 Task: Search one way flight ticket for 4 adults, 1 infant in seat and 1 infant on lap in premium economy from Boulder City: Boulder City Municipal Airport to Gillette: Gillette Campbell County Airport on 5-1-2023. Choice of flights is United. Number of bags: 5 checked bags. Price is upto 88000. Outbound departure time preference is 8:45.
Action: Mouse moved to (278, 380)
Screenshot: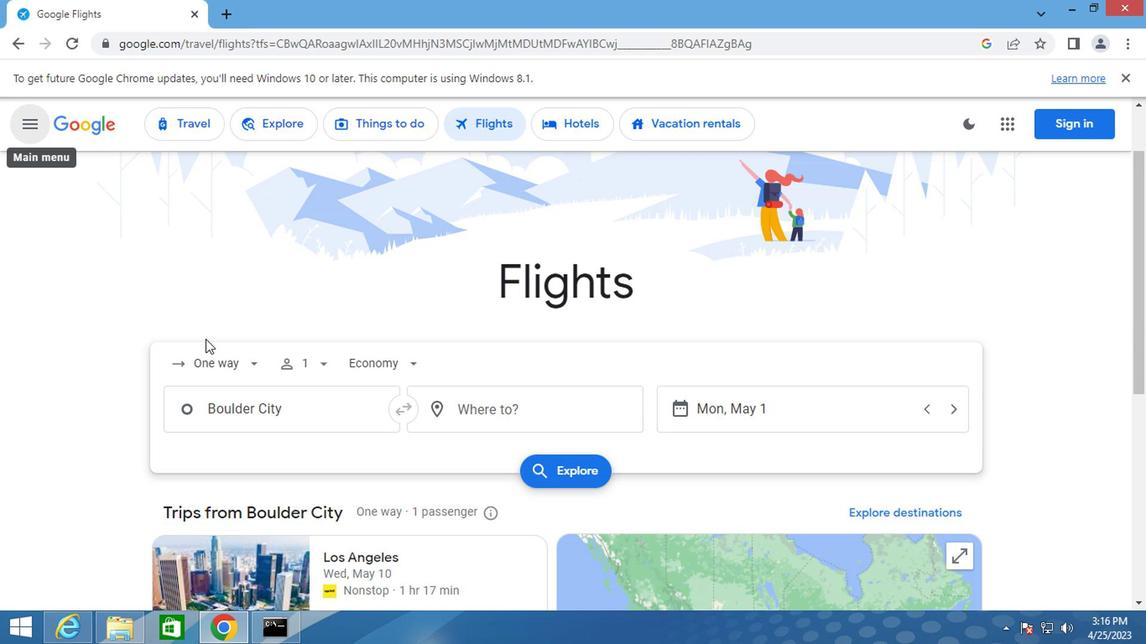 
Action: Mouse pressed left at (278, 380)
Screenshot: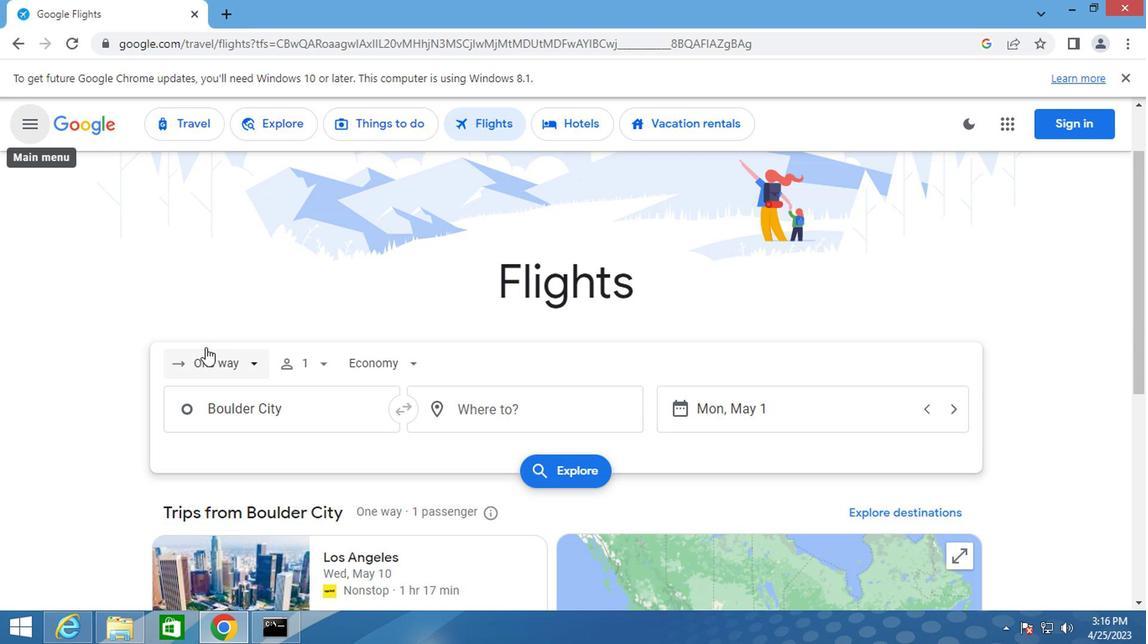 
Action: Mouse moved to (285, 444)
Screenshot: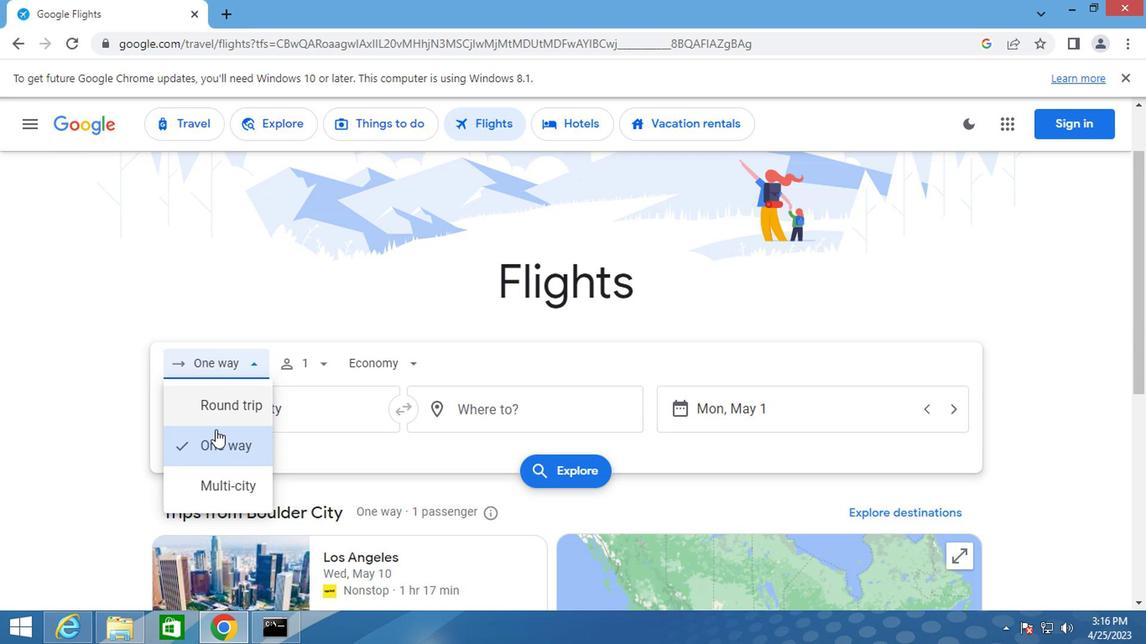 
Action: Mouse pressed left at (285, 444)
Screenshot: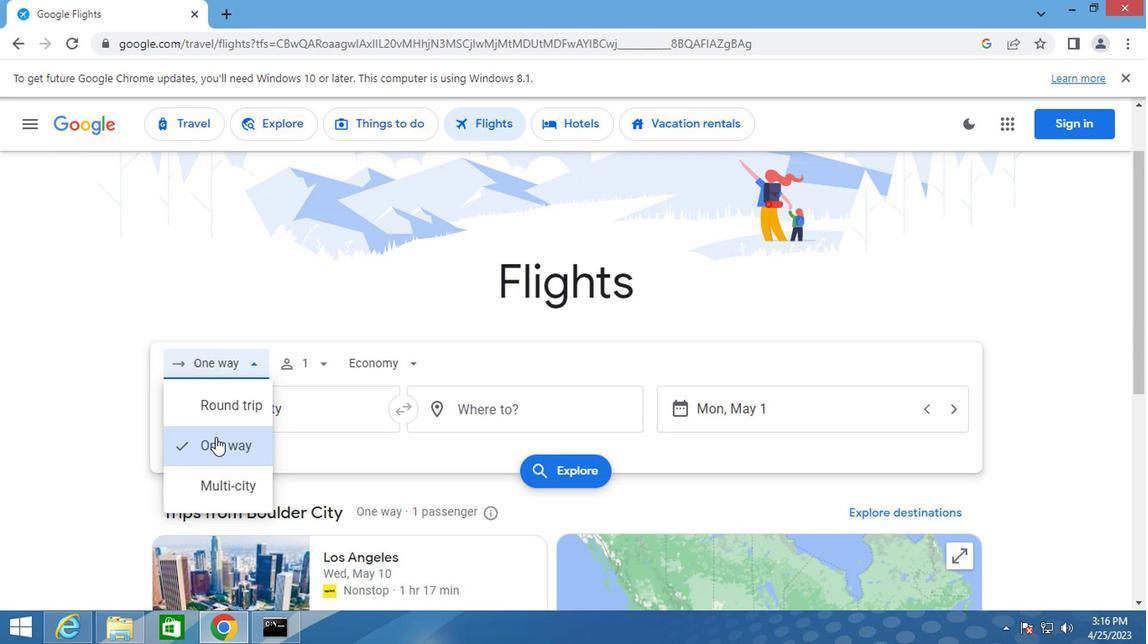 
Action: Mouse moved to (362, 388)
Screenshot: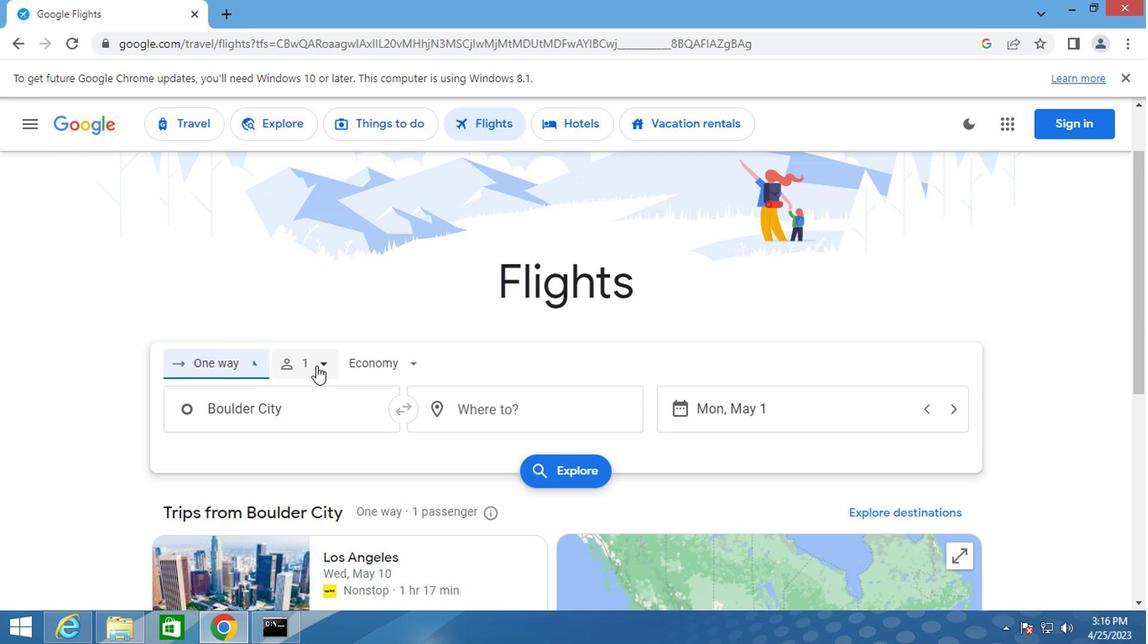 
Action: Mouse pressed left at (362, 388)
Screenshot: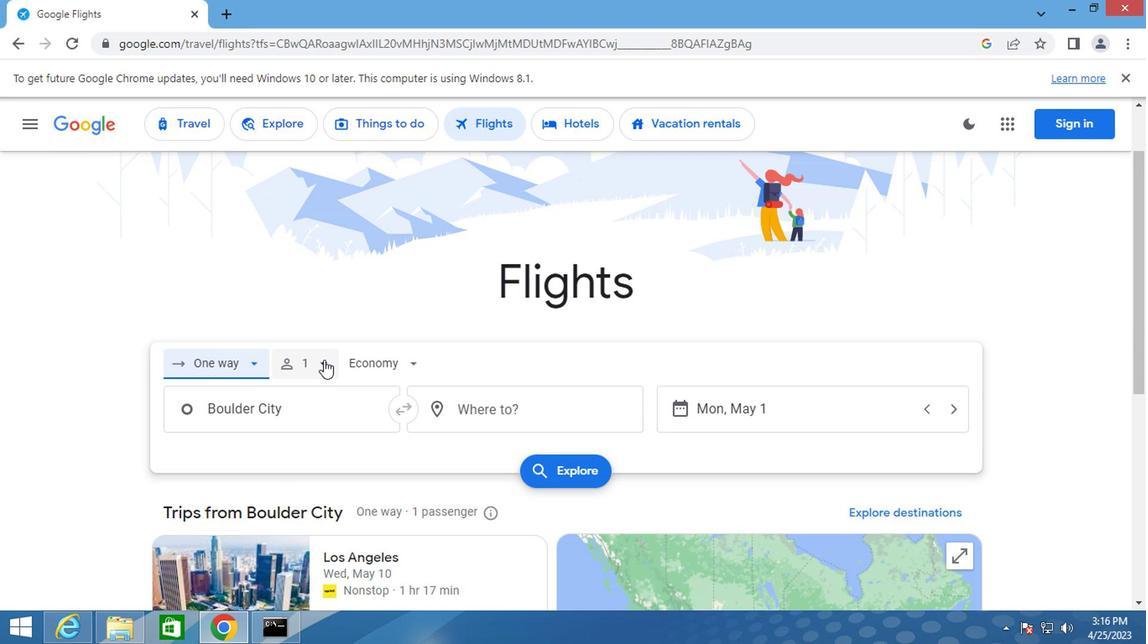 
Action: Mouse moved to (450, 415)
Screenshot: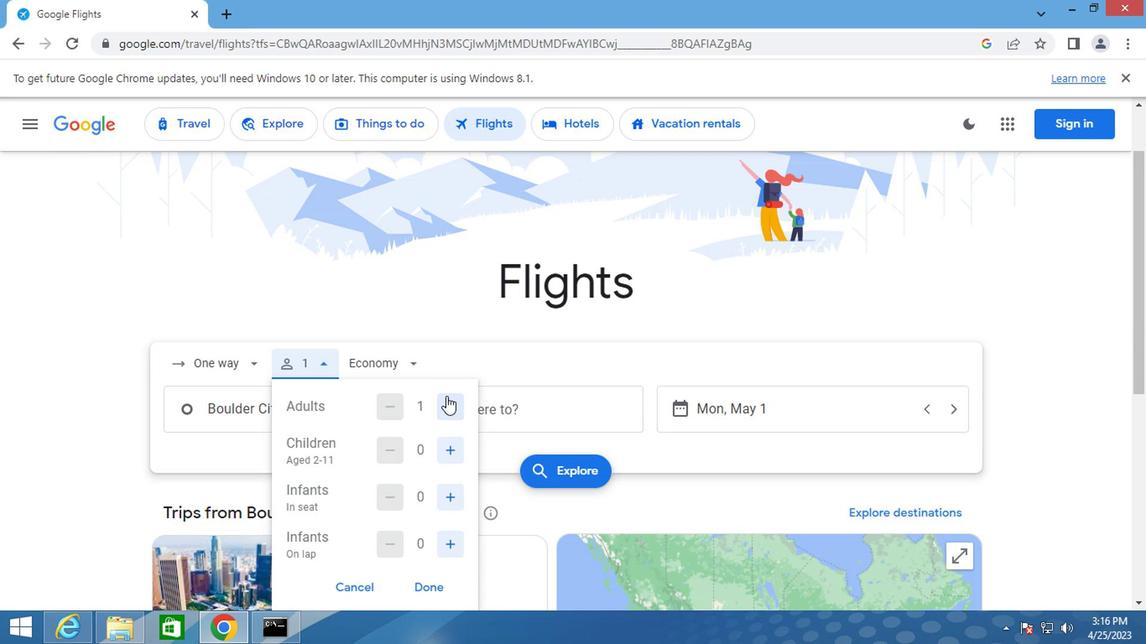 
Action: Mouse pressed left at (450, 415)
Screenshot: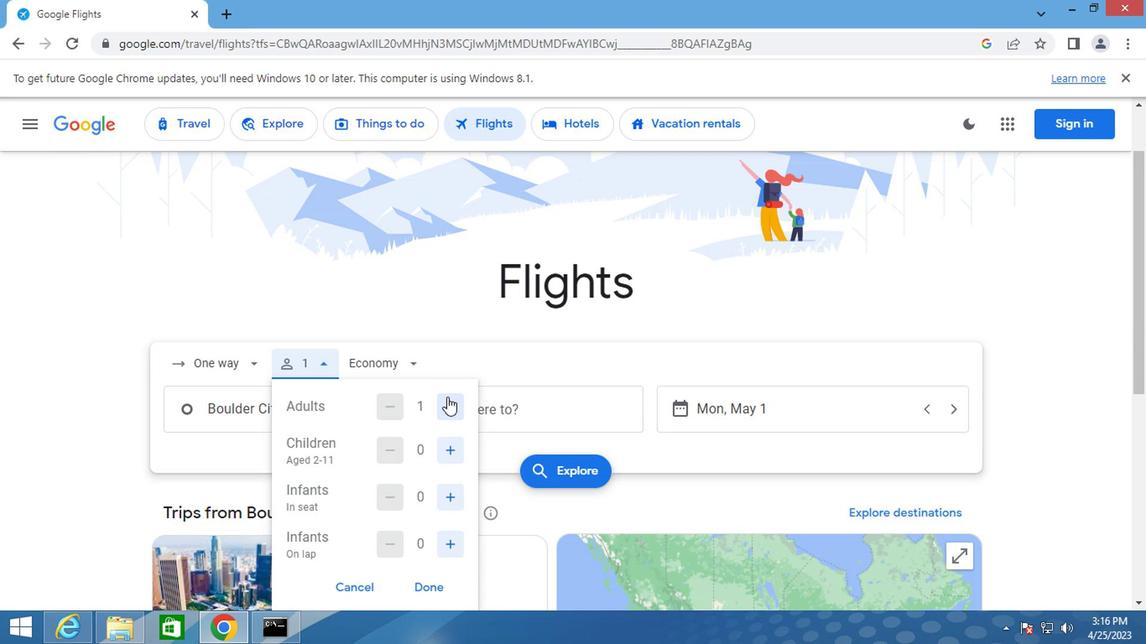 
Action: Mouse pressed left at (450, 415)
Screenshot: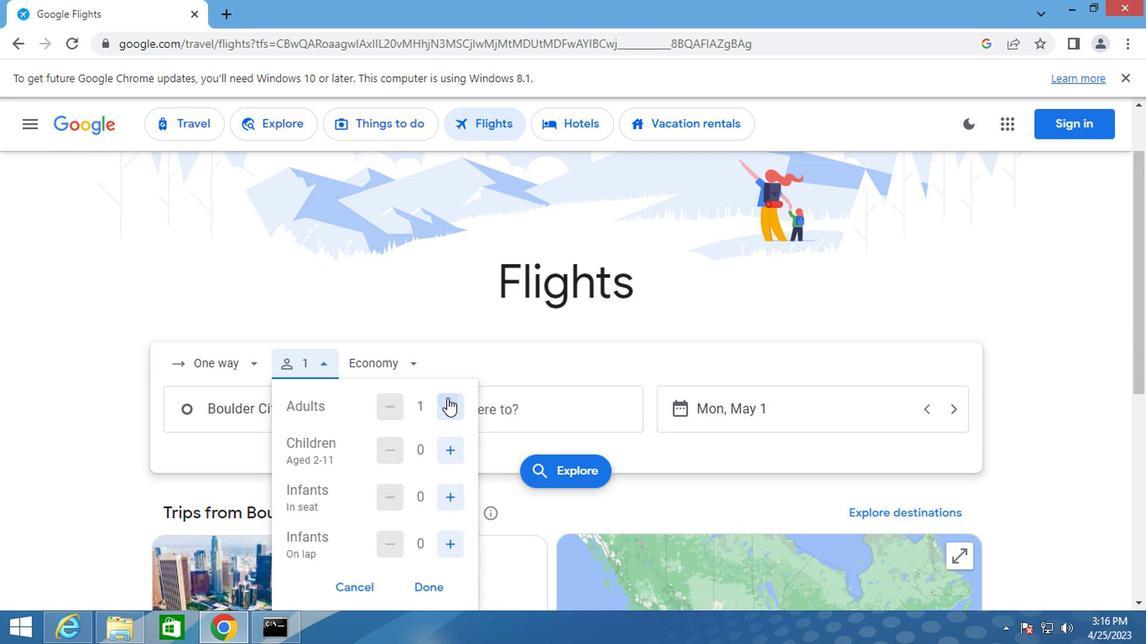 
Action: Mouse moved to (451, 415)
Screenshot: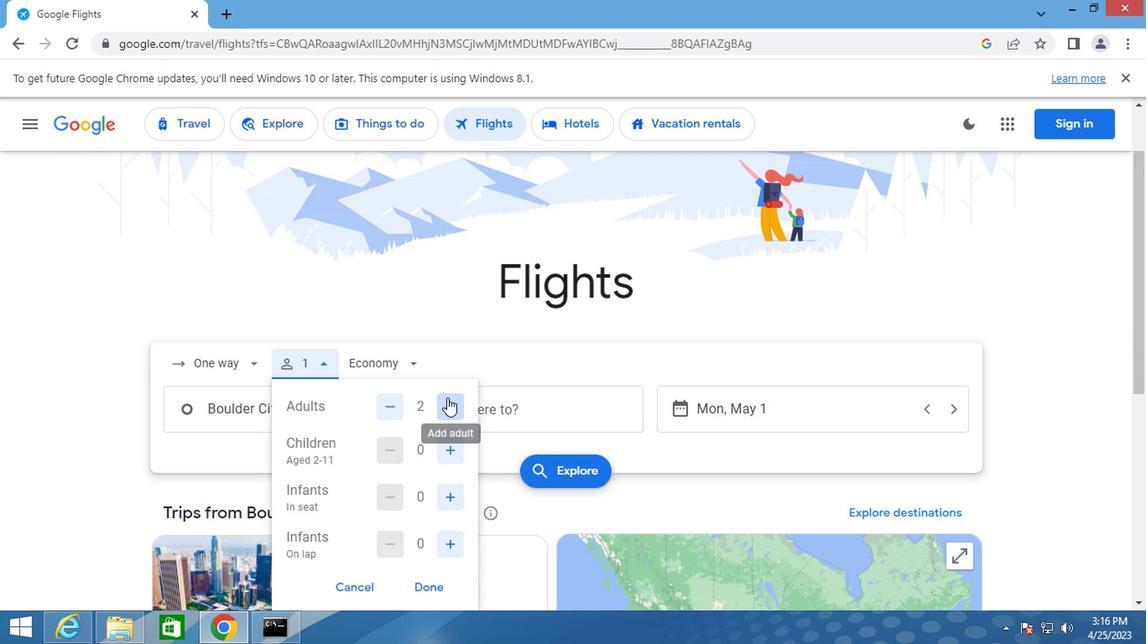 
Action: Mouse pressed left at (451, 415)
Screenshot: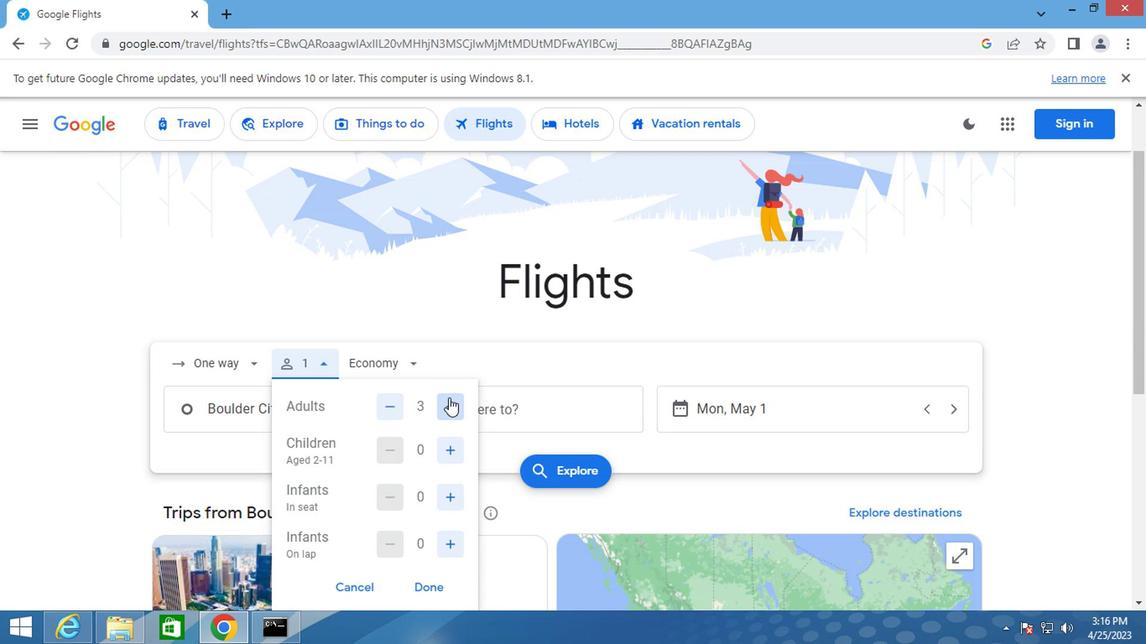 
Action: Mouse moved to (447, 448)
Screenshot: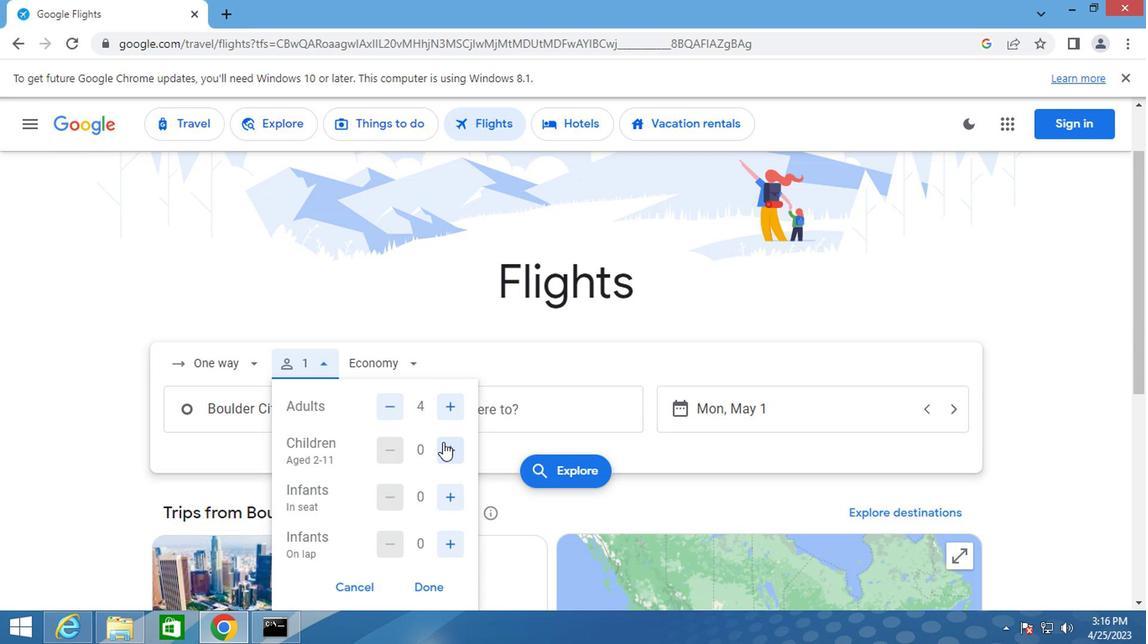 
Action: Mouse pressed left at (447, 448)
Screenshot: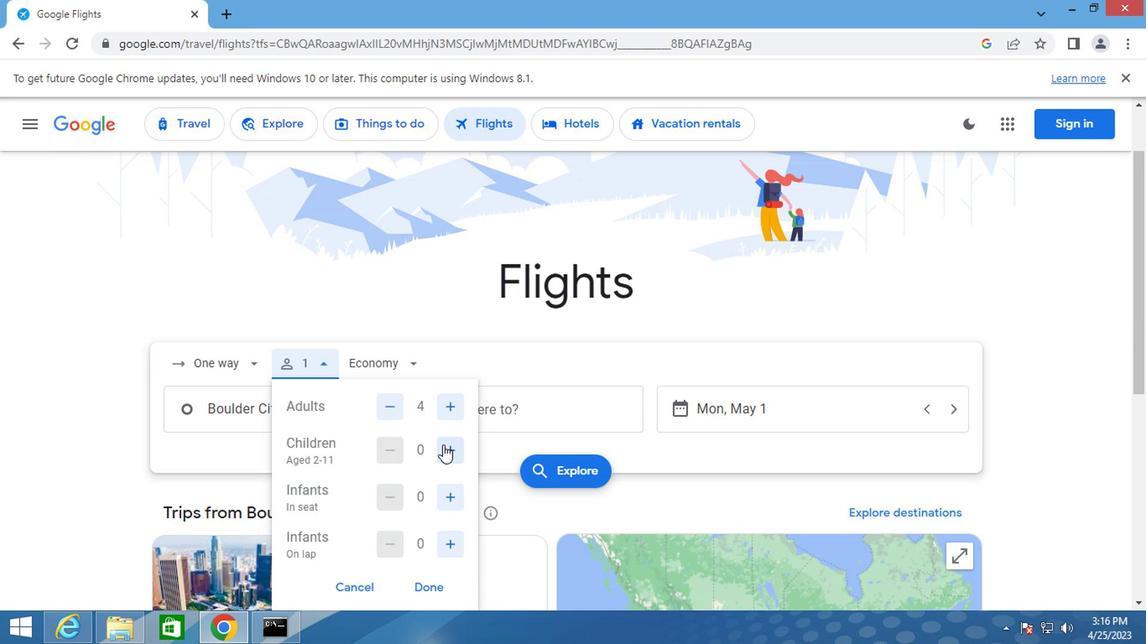 
Action: Mouse moved to (413, 456)
Screenshot: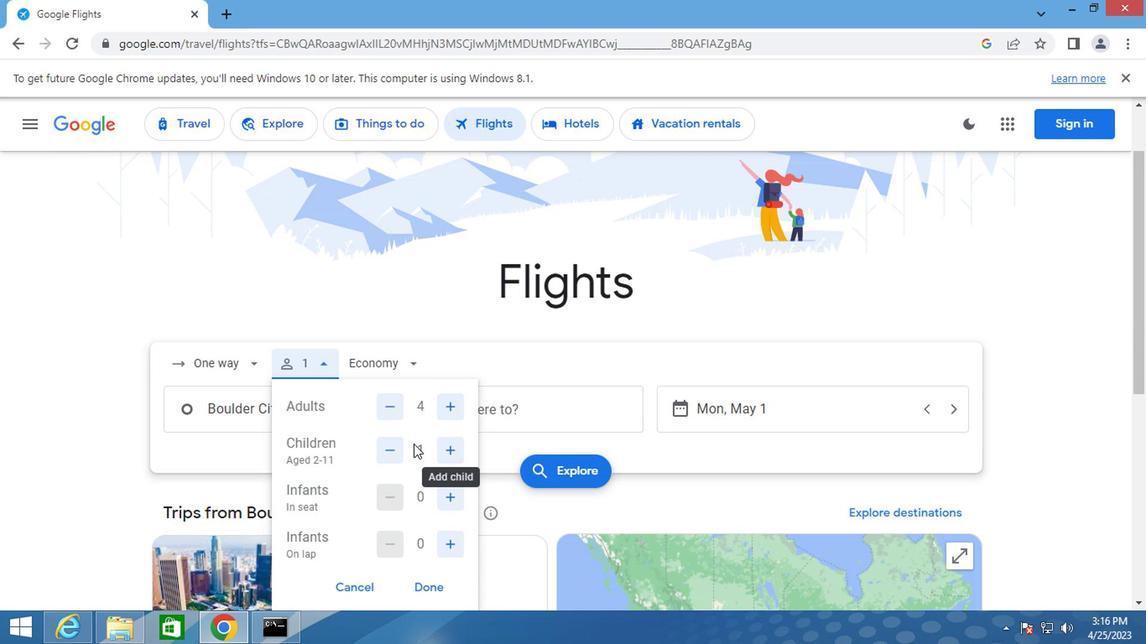 
Action: Mouse pressed left at (413, 456)
Screenshot: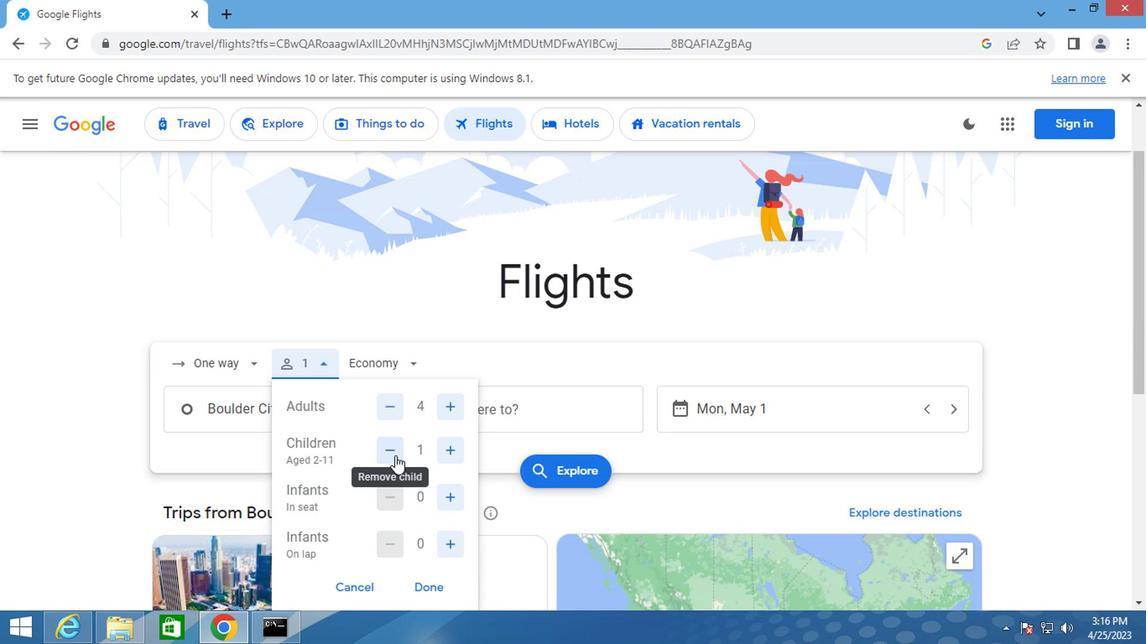 
Action: Mouse moved to (454, 484)
Screenshot: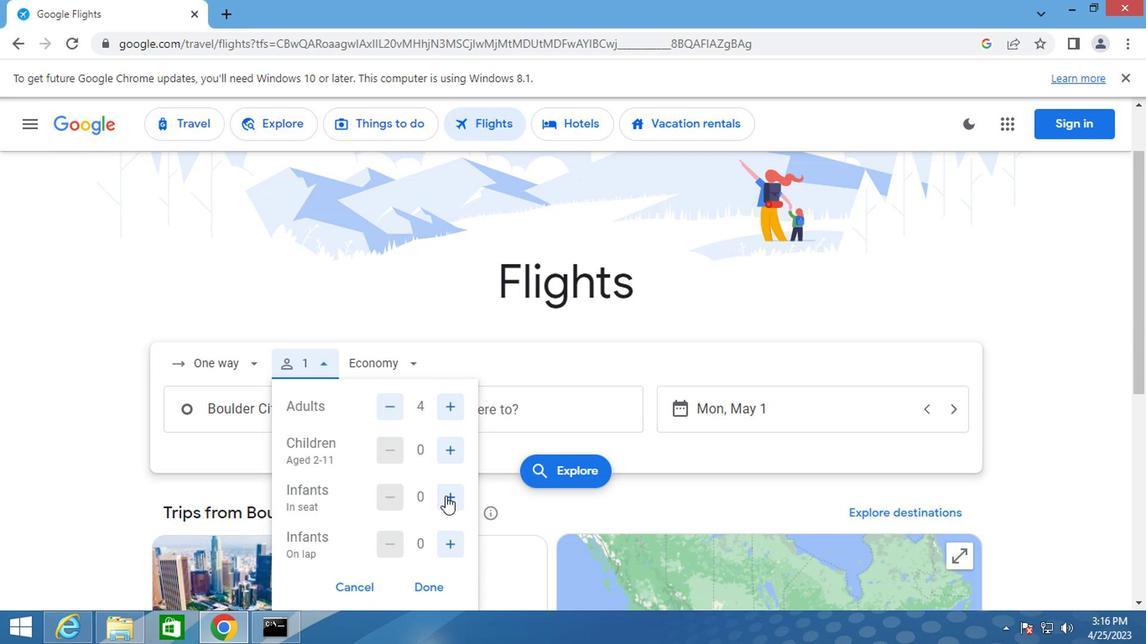 
Action: Mouse pressed left at (454, 484)
Screenshot: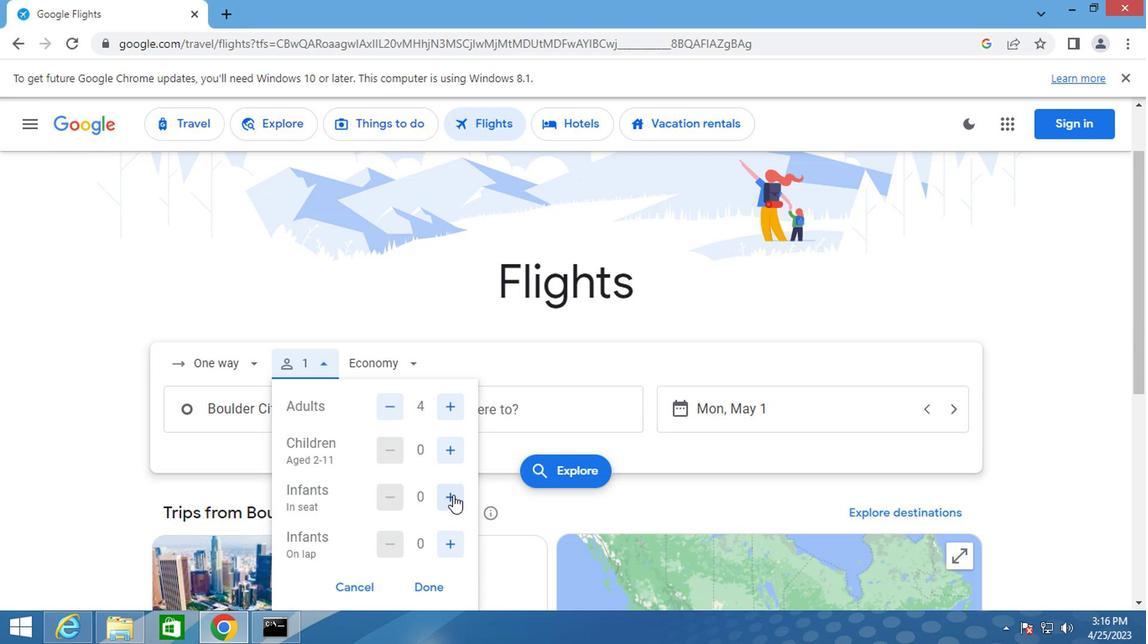 
Action: Mouse moved to (447, 519)
Screenshot: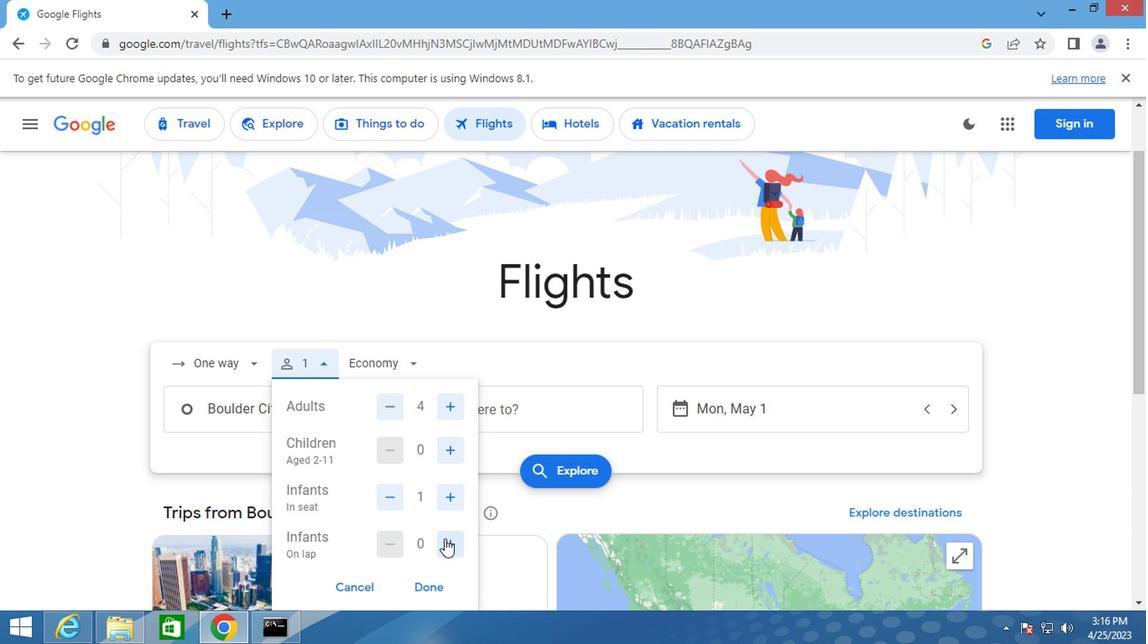 
Action: Mouse pressed left at (447, 519)
Screenshot: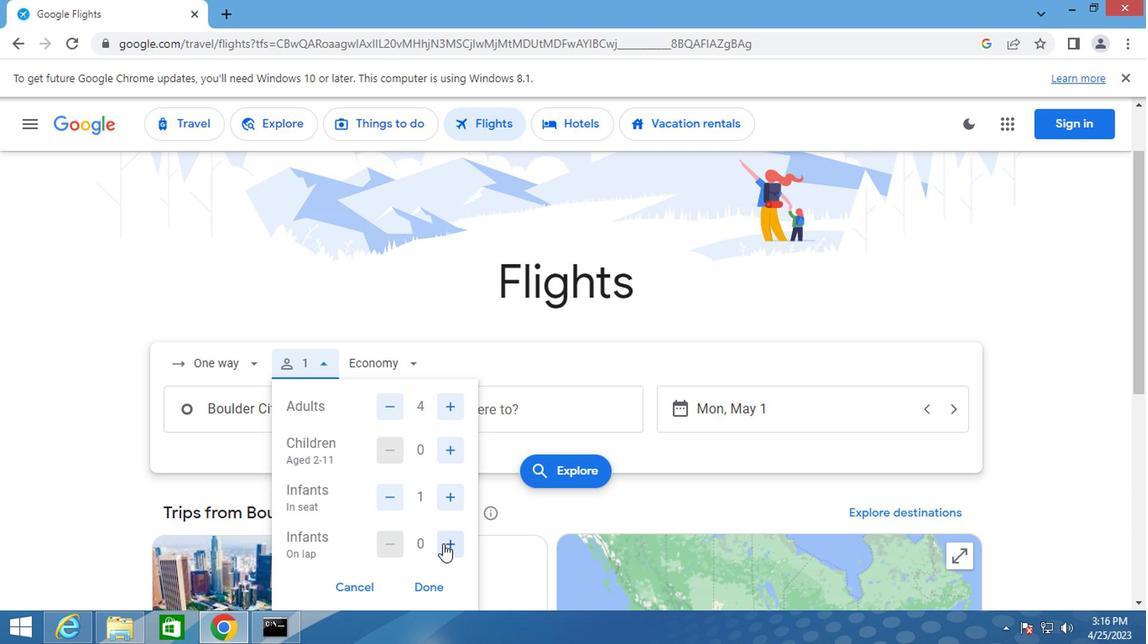 
Action: Mouse moved to (406, 386)
Screenshot: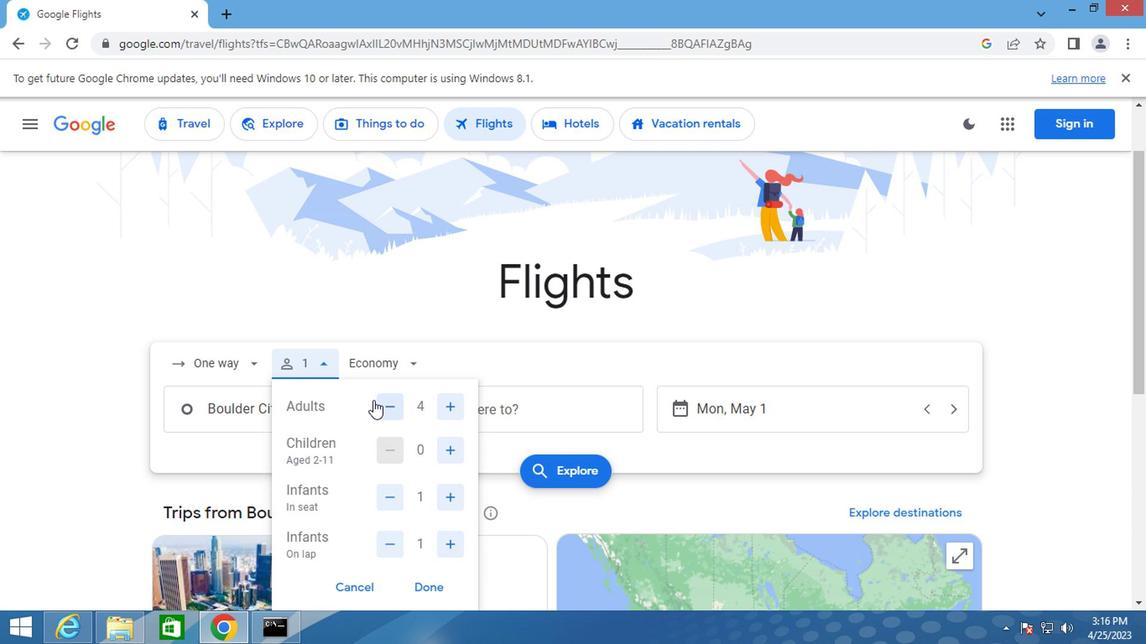 
Action: Mouse pressed left at (406, 386)
Screenshot: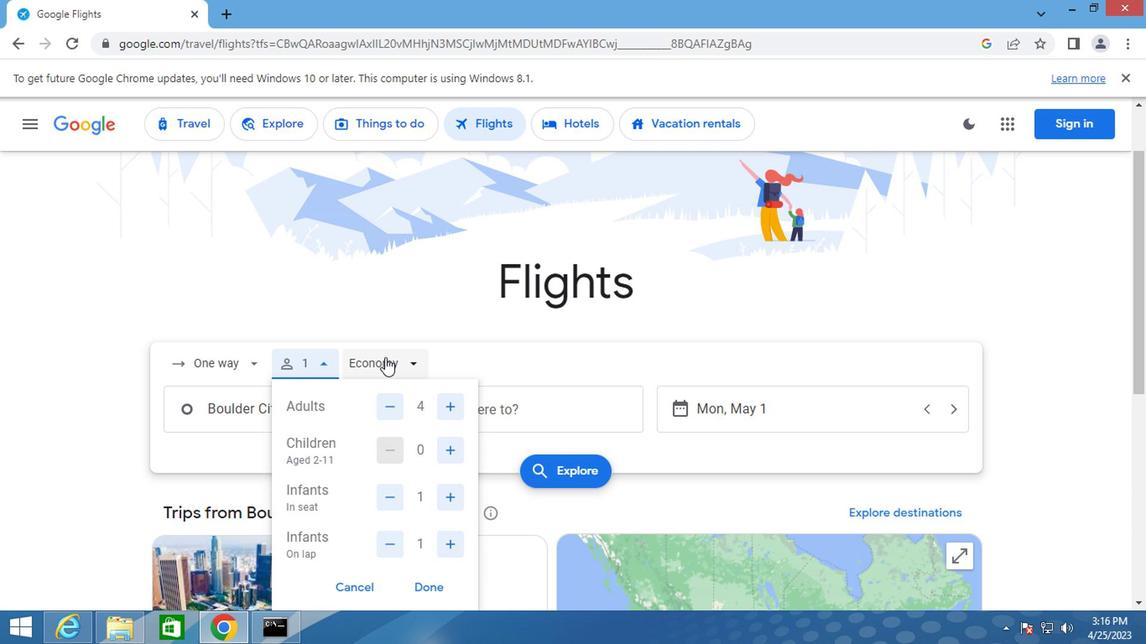 
Action: Mouse moved to (435, 450)
Screenshot: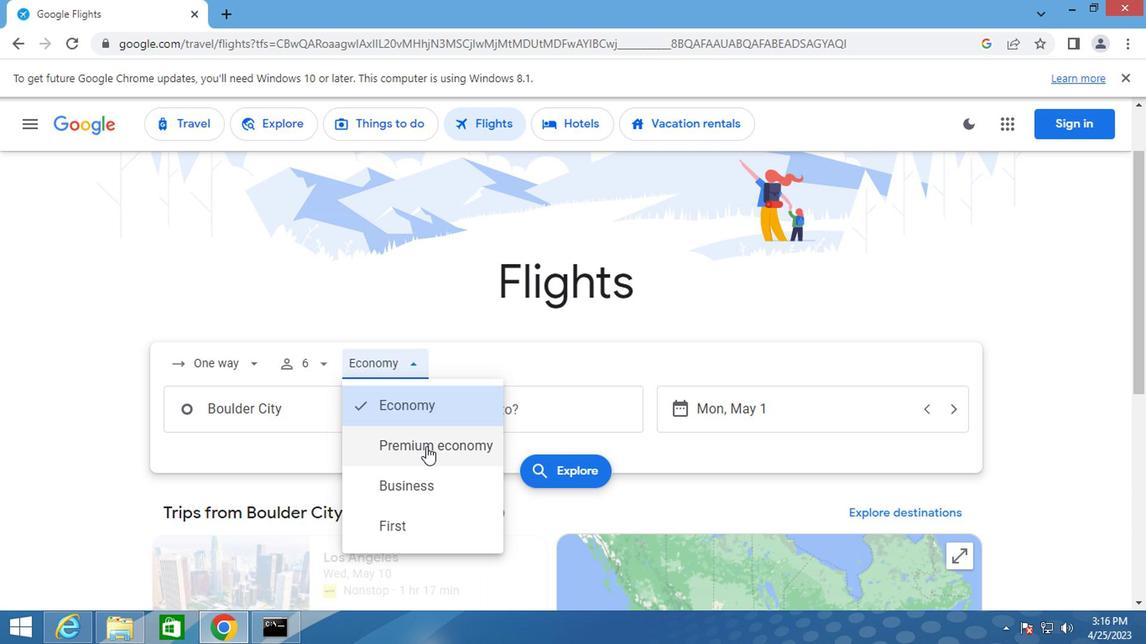 
Action: Mouse pressed left at (435, 450)
Screenshot: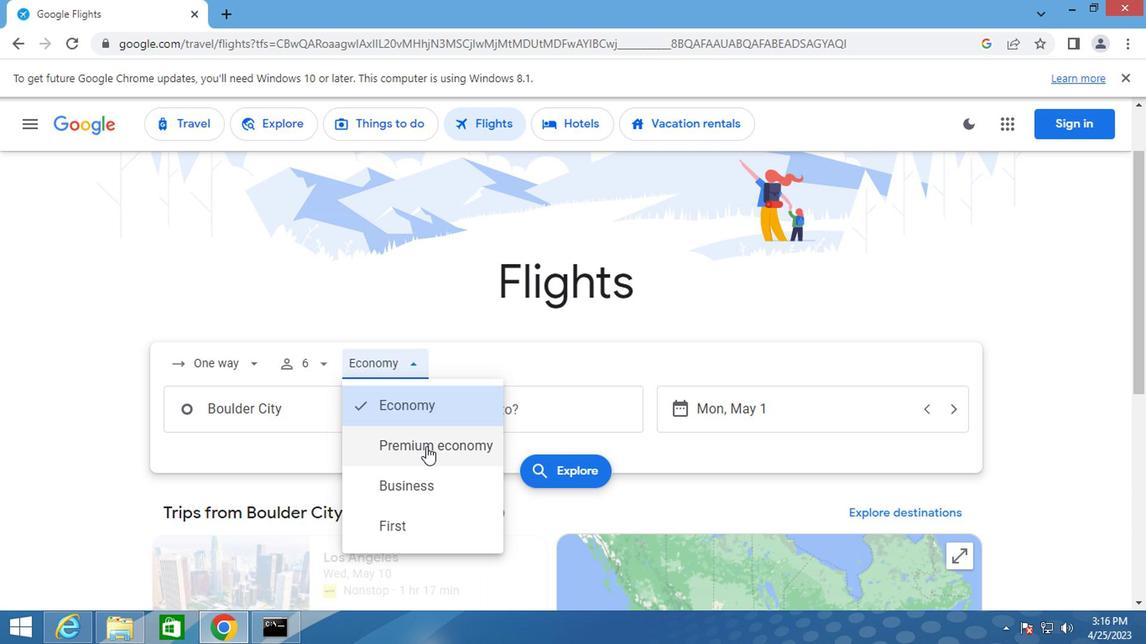 
Action: Mouse moved to (353, 429)
Screenshot: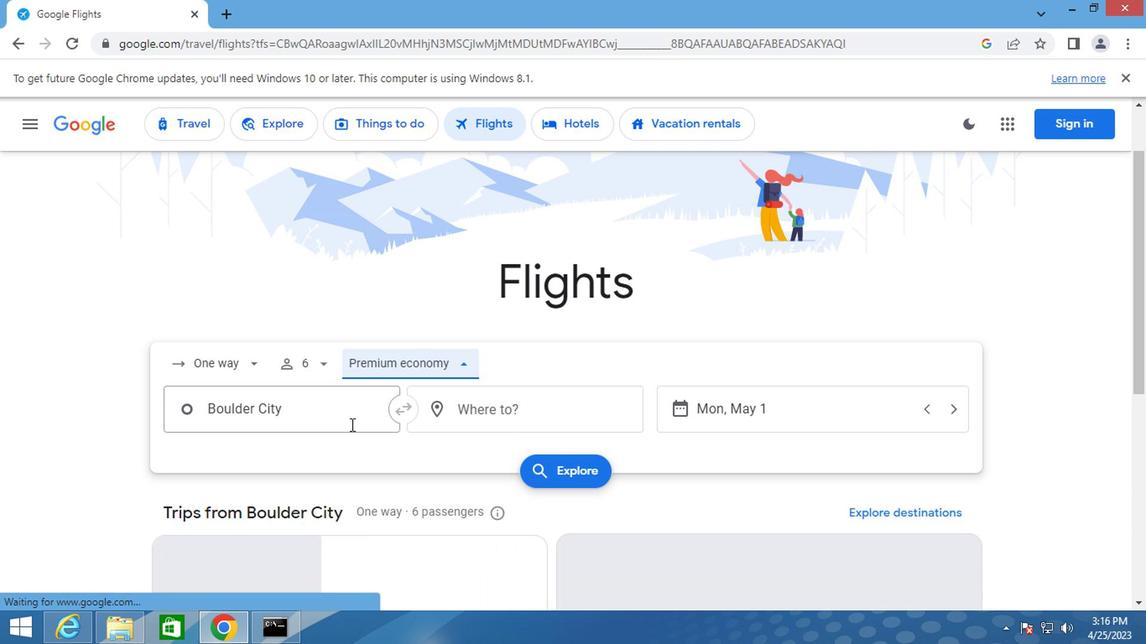 
Action: Mouse pressed left at (353, 429)
Screenshot: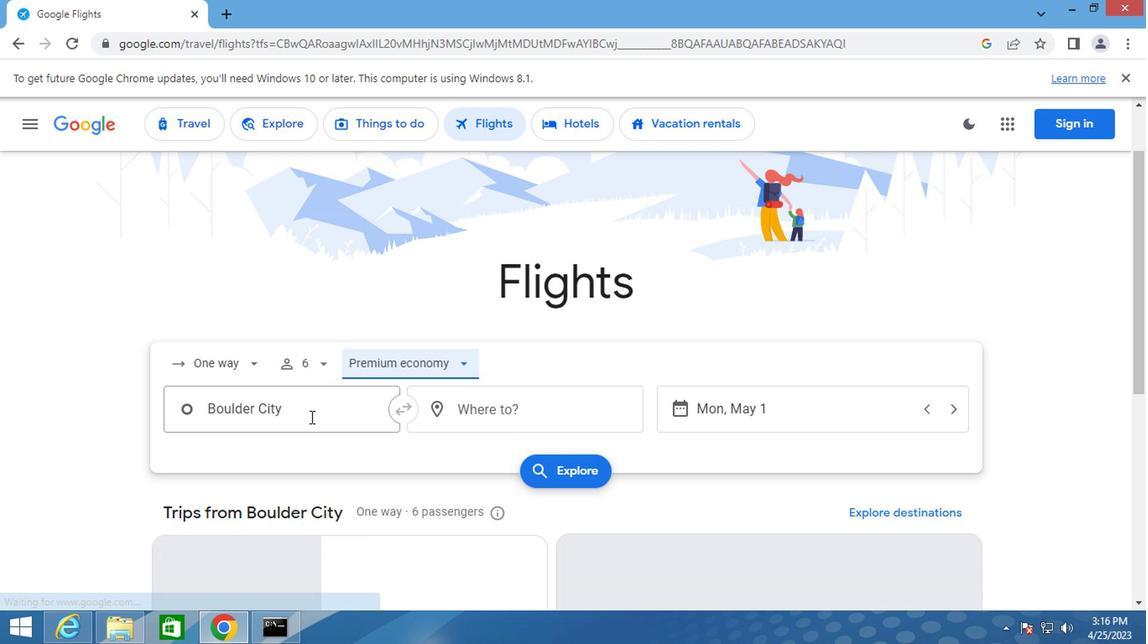 
Action: Mouse moved to (353, 426)
Screenshot: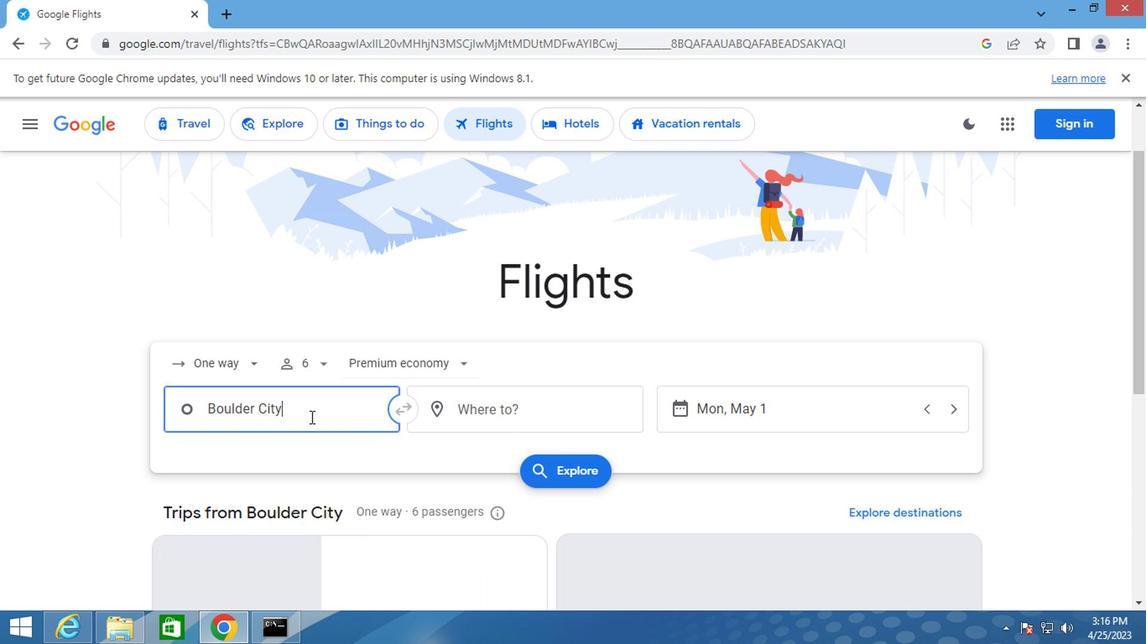
Action: Key pressed boulder<Key.space>city
Screenshot: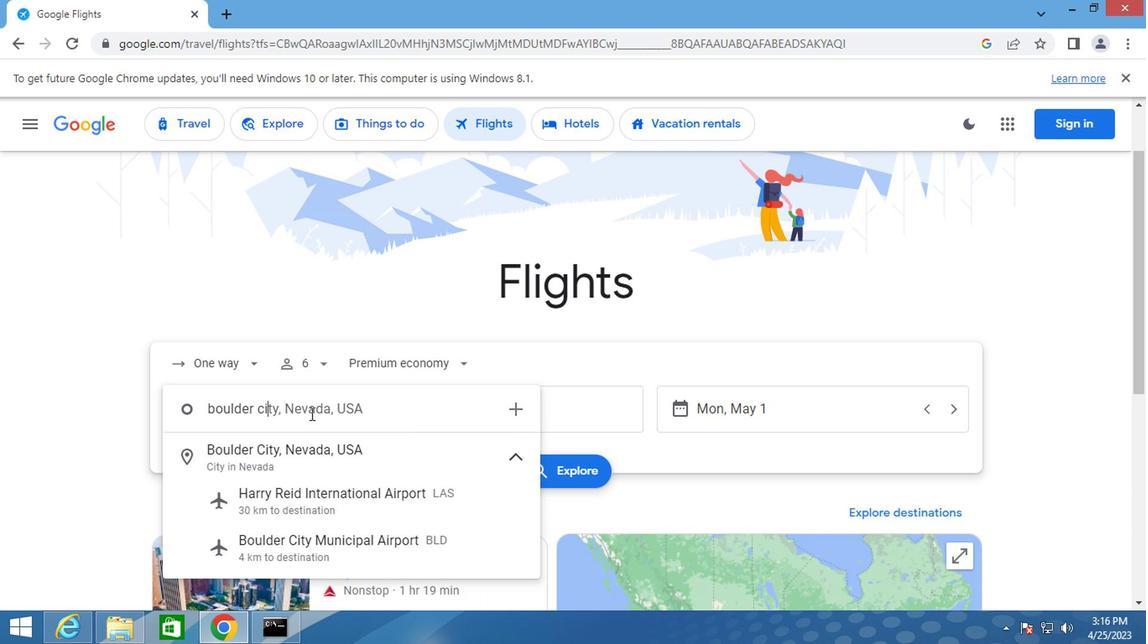 
Action: Mouse moved to (349, 452)
Screenshot: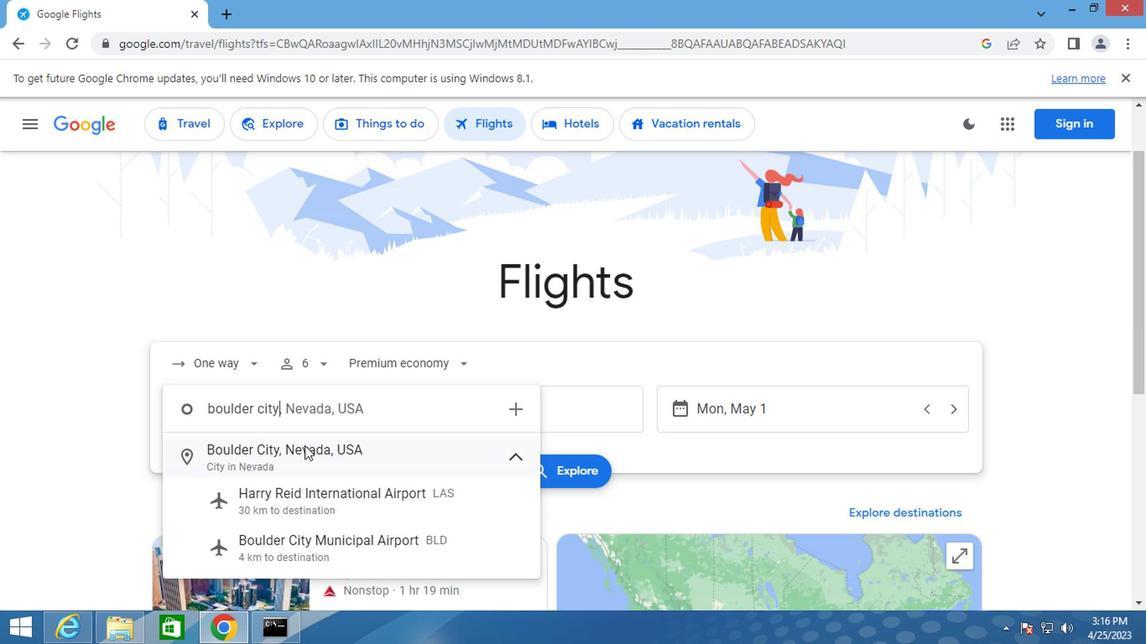 
Action: Mouse pressed left at (349, 452)
Screenshot: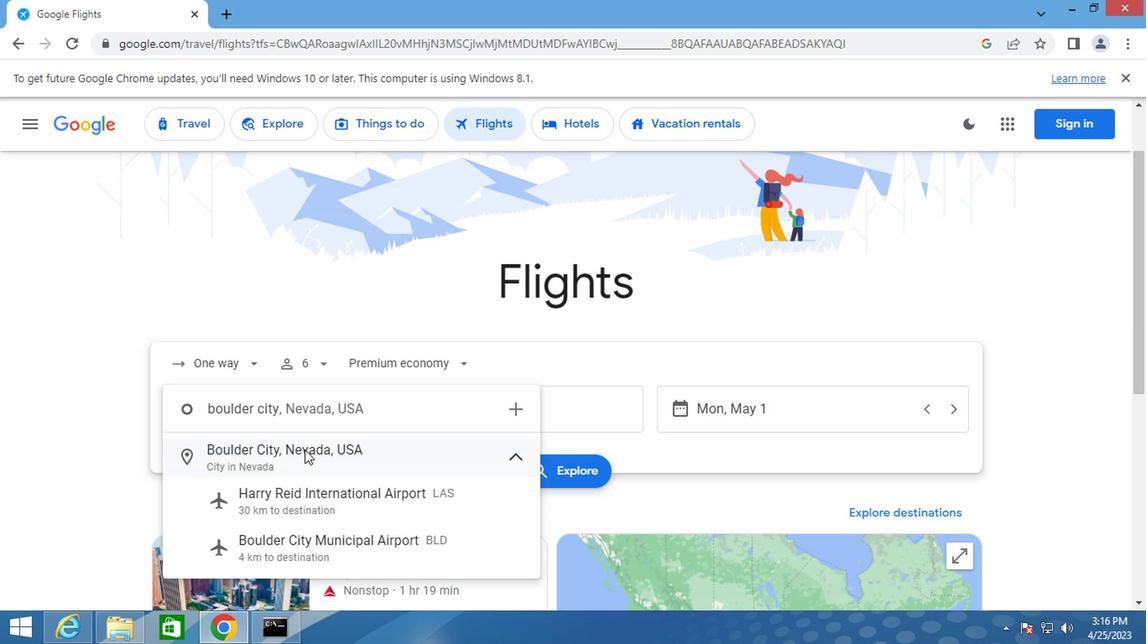
Action: Mouse moved to (464, 419)
Screenshot: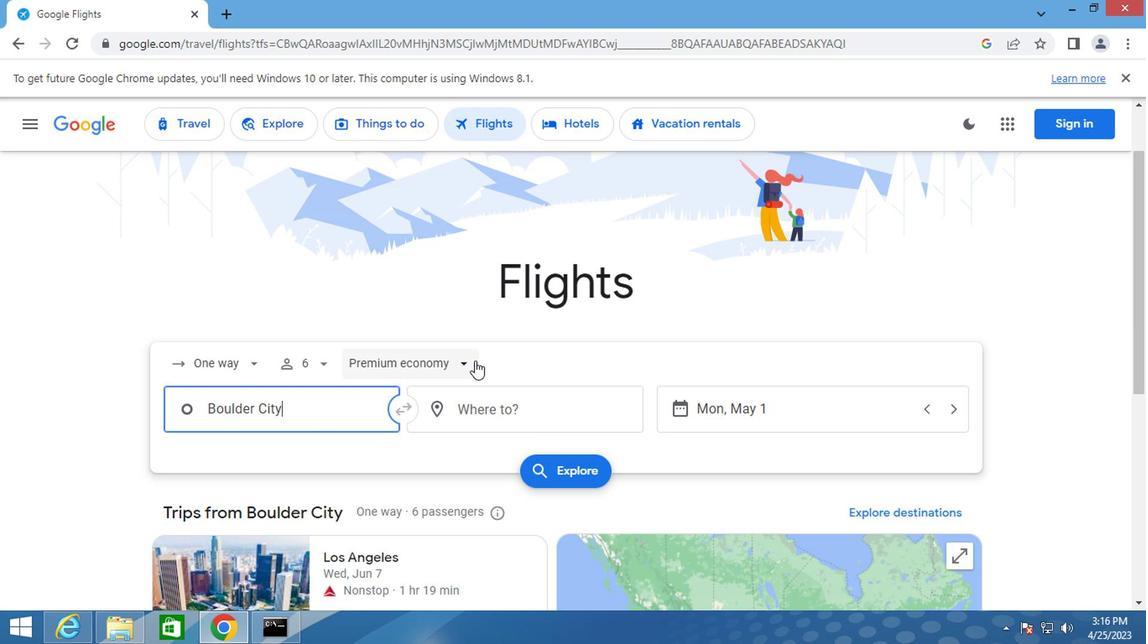 
Action: Mouse pressed left at (464, 419)
Screenshot: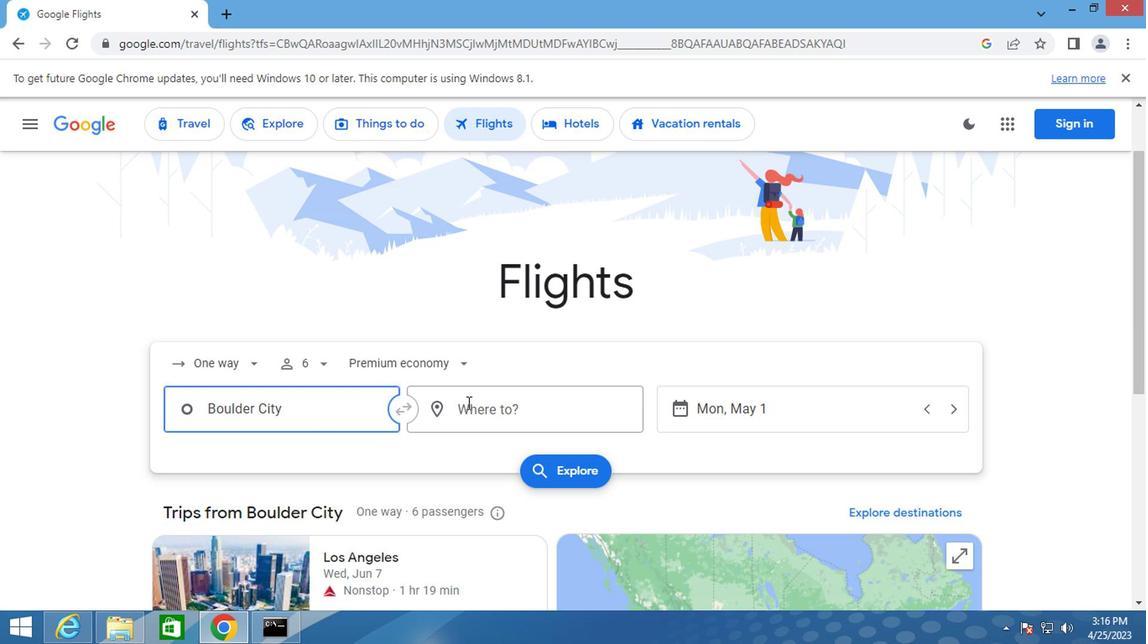 
Action: Key pressed gillette
Screenshot: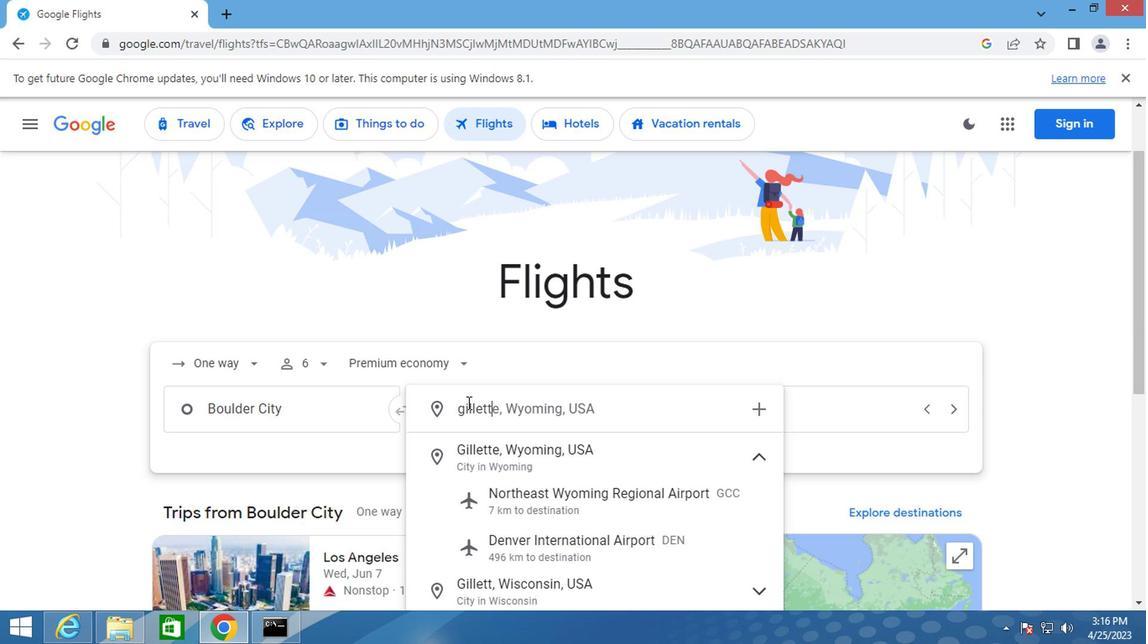
Action: Mouse moved to (498, 493)
Screenshot: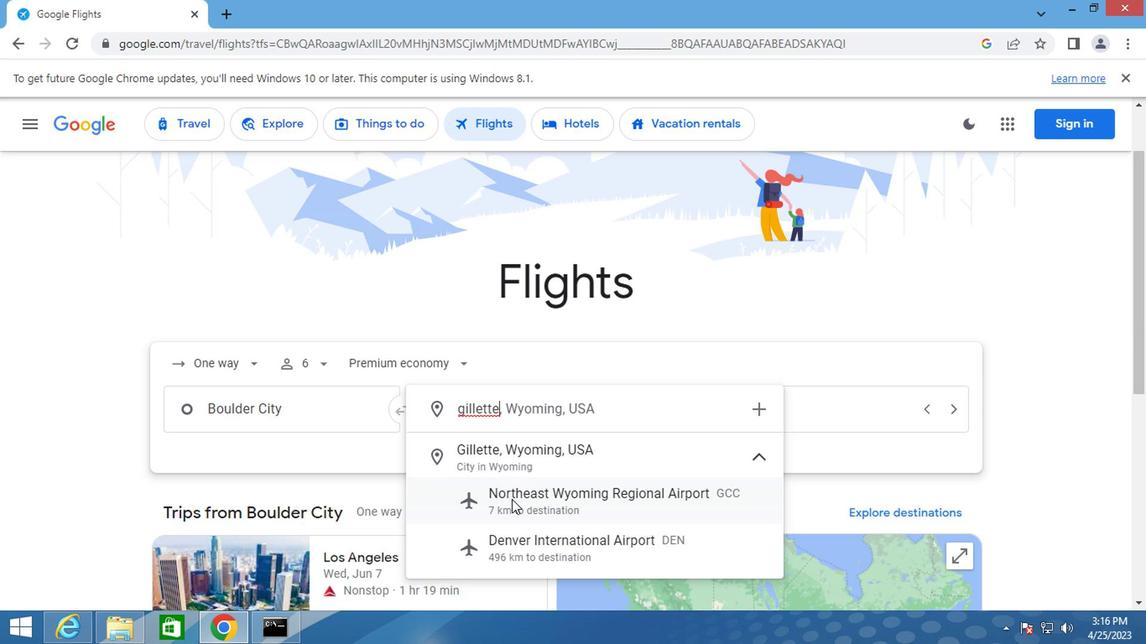 
Action: Mouse pressed left at (498, 493)
Screenshot: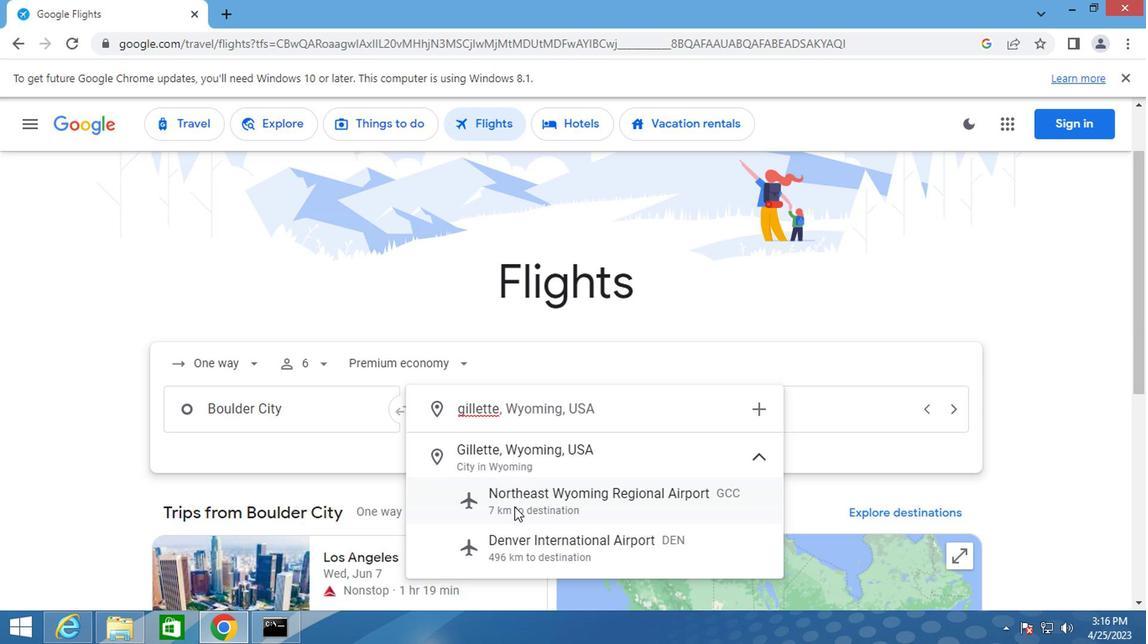 
Action: Mouse moved to (616, 422)
Screenshot: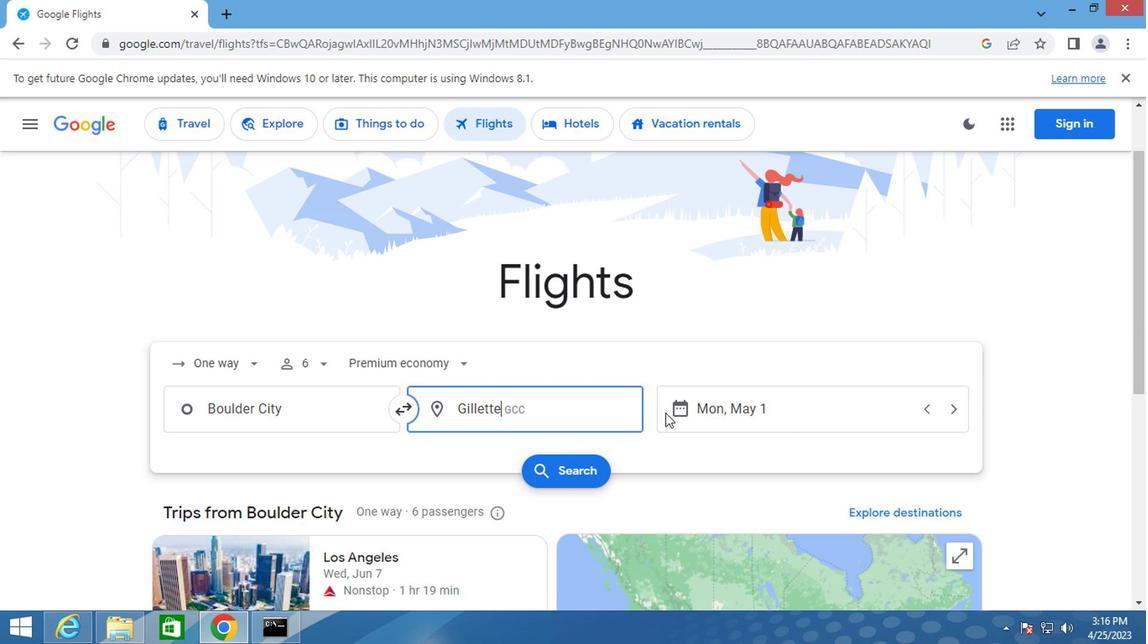 
Action: Mouse pressed left at (616, 422)
Screenshot: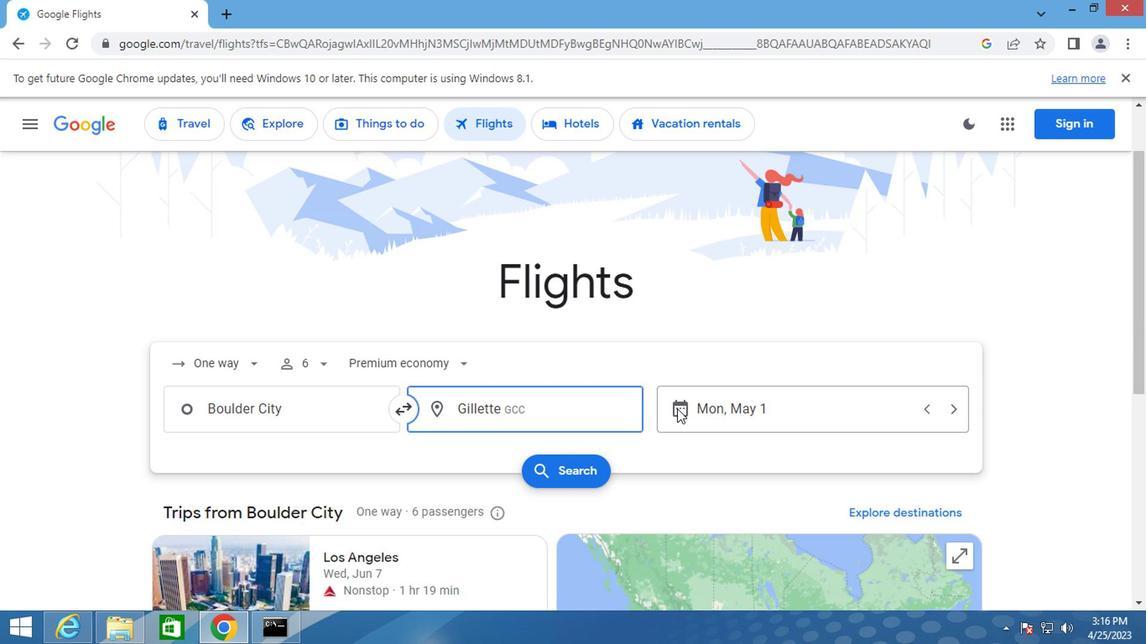 
Action: Mouse moved to (657, 345)
Screenshot: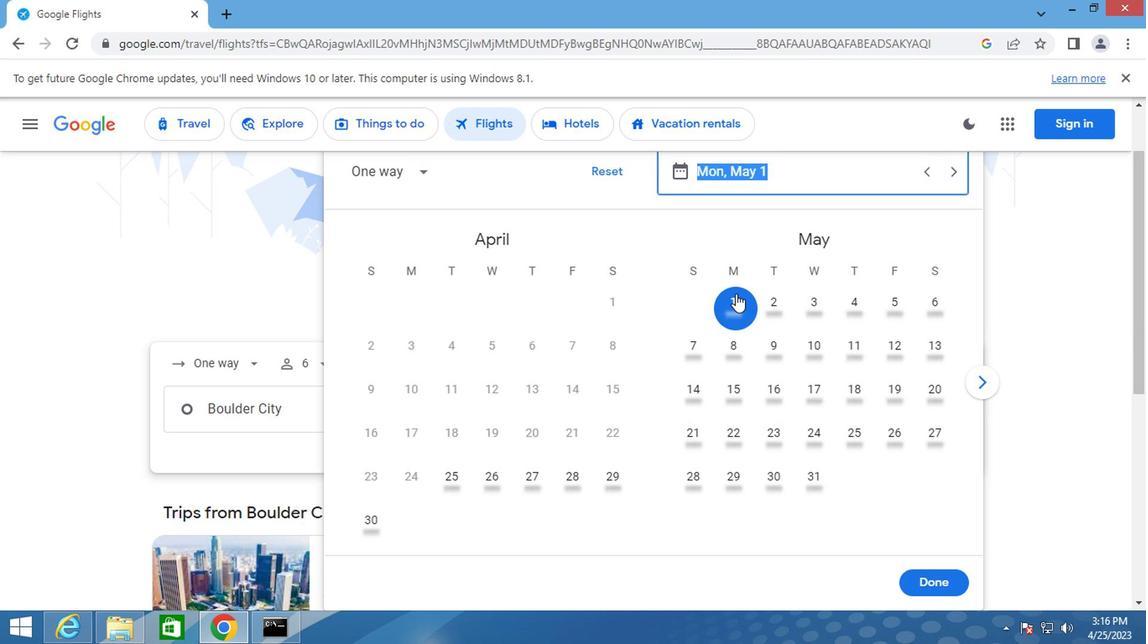 
Action: Mouse pressed left at (657, 345)
Screenshot: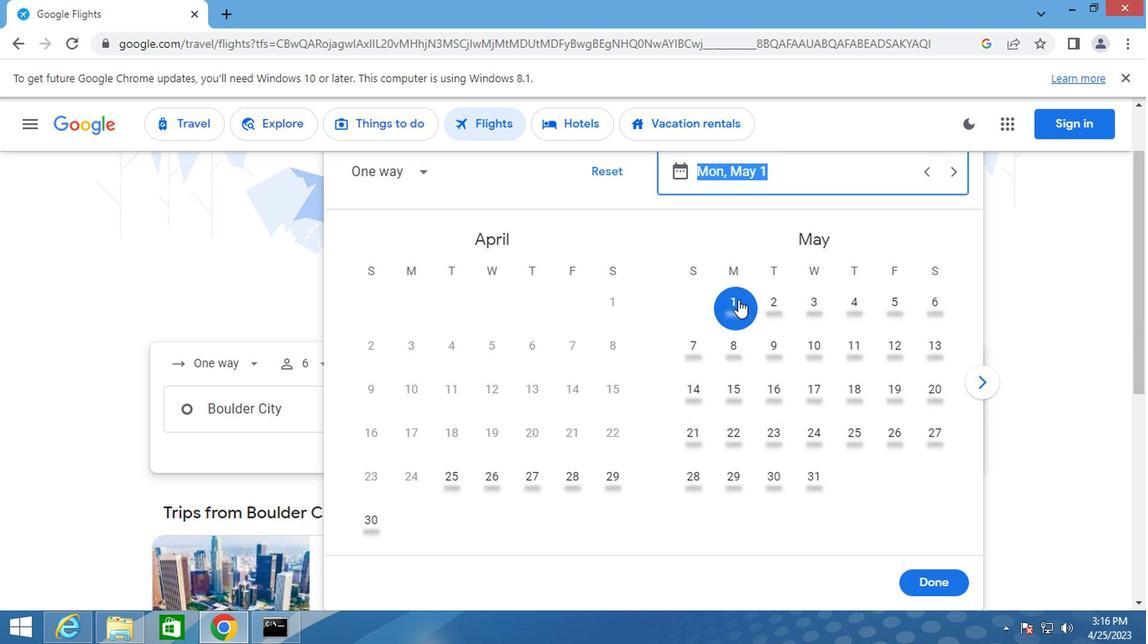 
Action: Mouse moved to (819, 547)
Screenshot: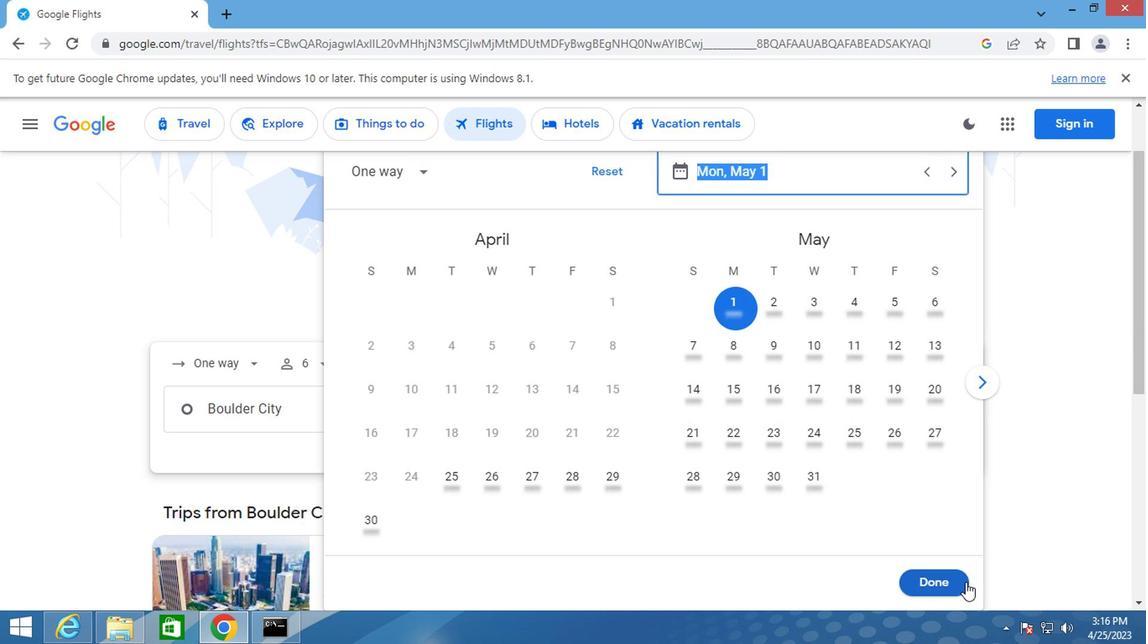 
Action: Mouse pressed left at (819, 547)
Screenshot: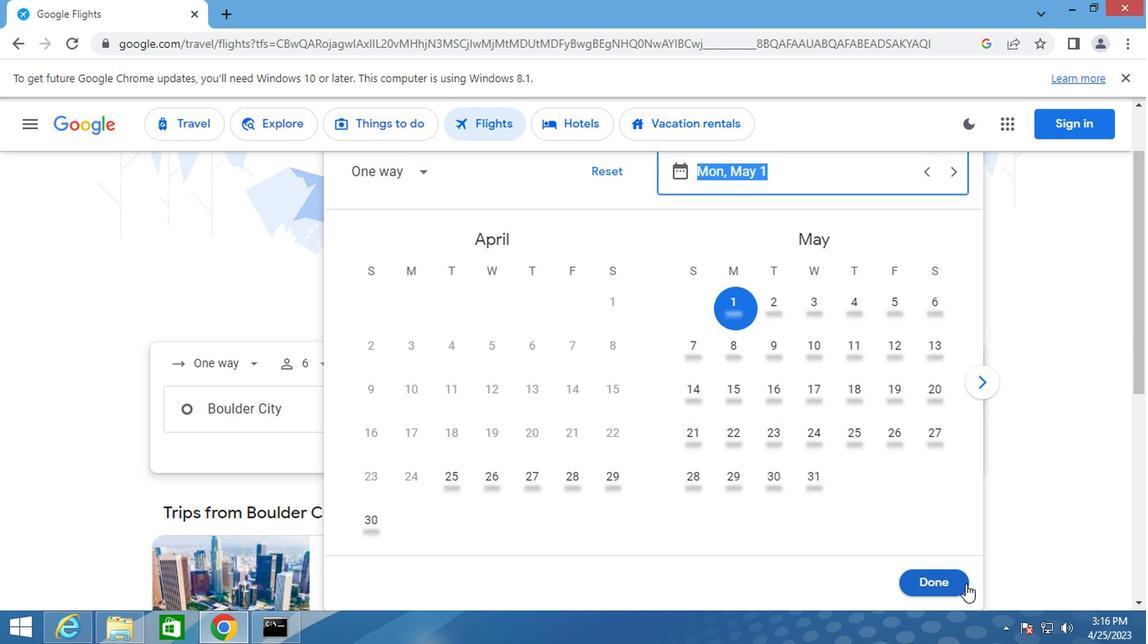
Action: Mouse moved to (534, 472)
Screenshot: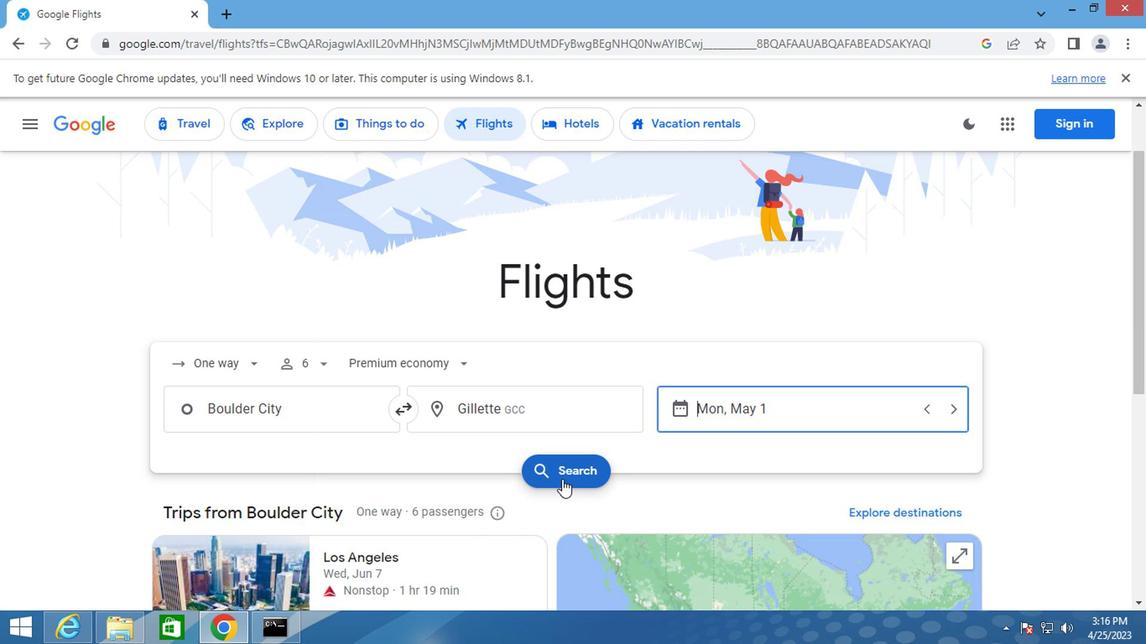 
Action: Mouse pressed left at (534, 472)
Screenshot: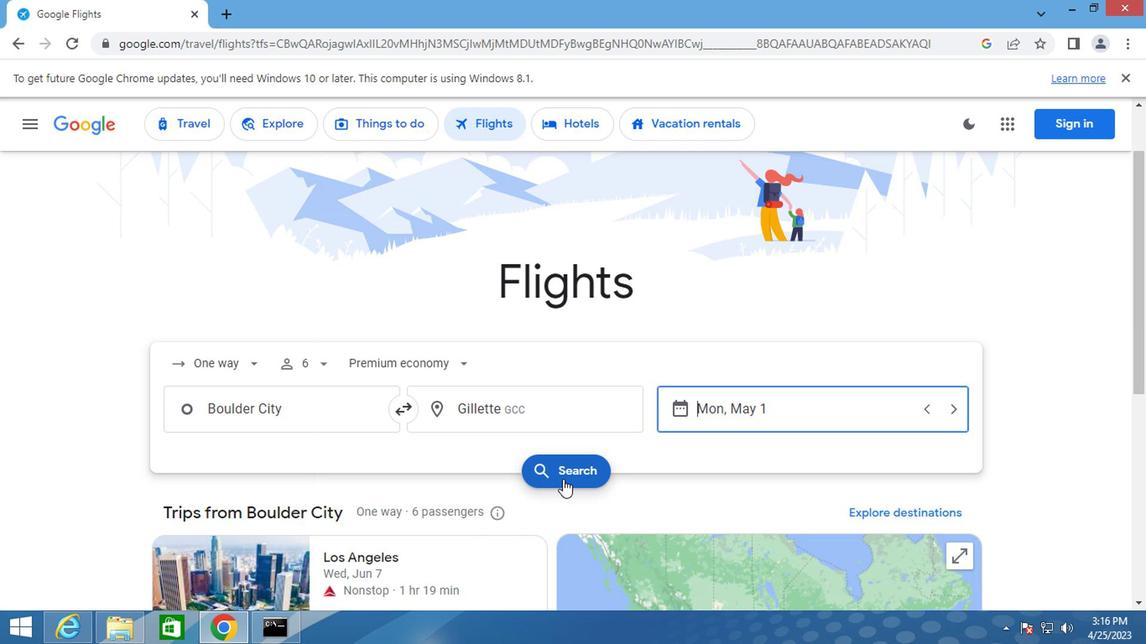 
Action: Mouse moved to (278, 333)
Screenshot: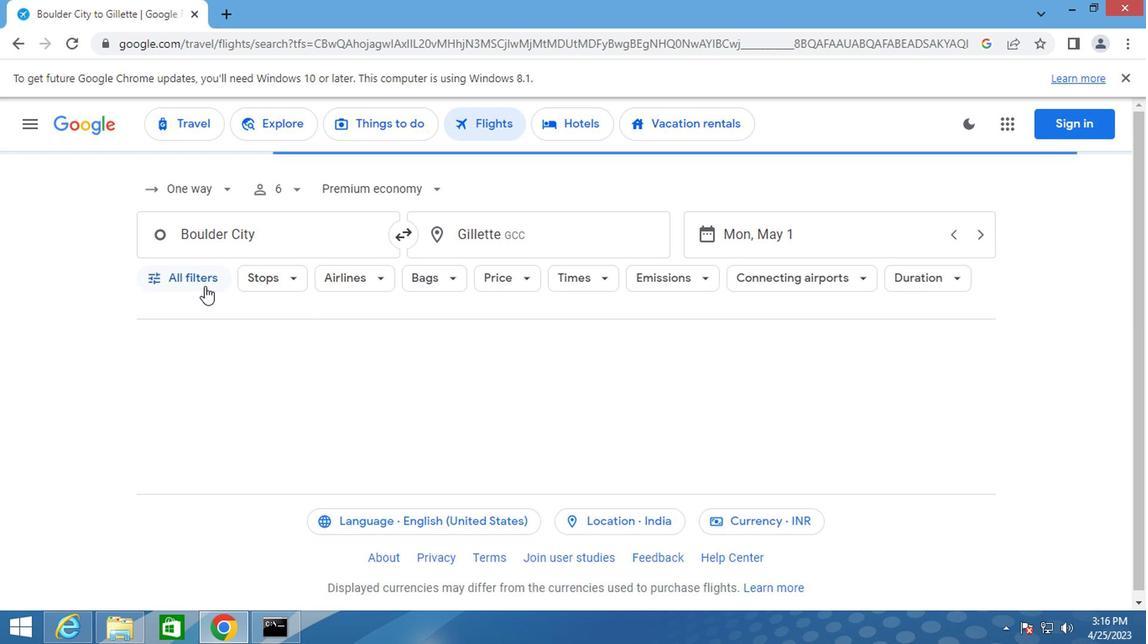
Action: Mouse pressed left at (278, 333)
Screenshot: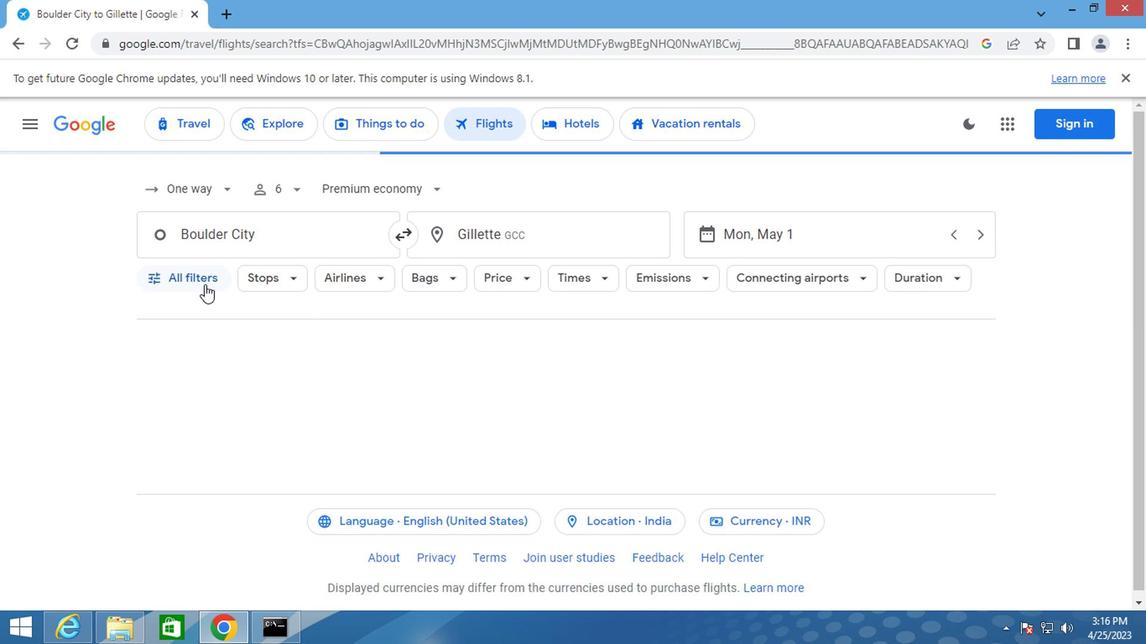 
Action: Mouse moved to (324, 440)
Screenshot: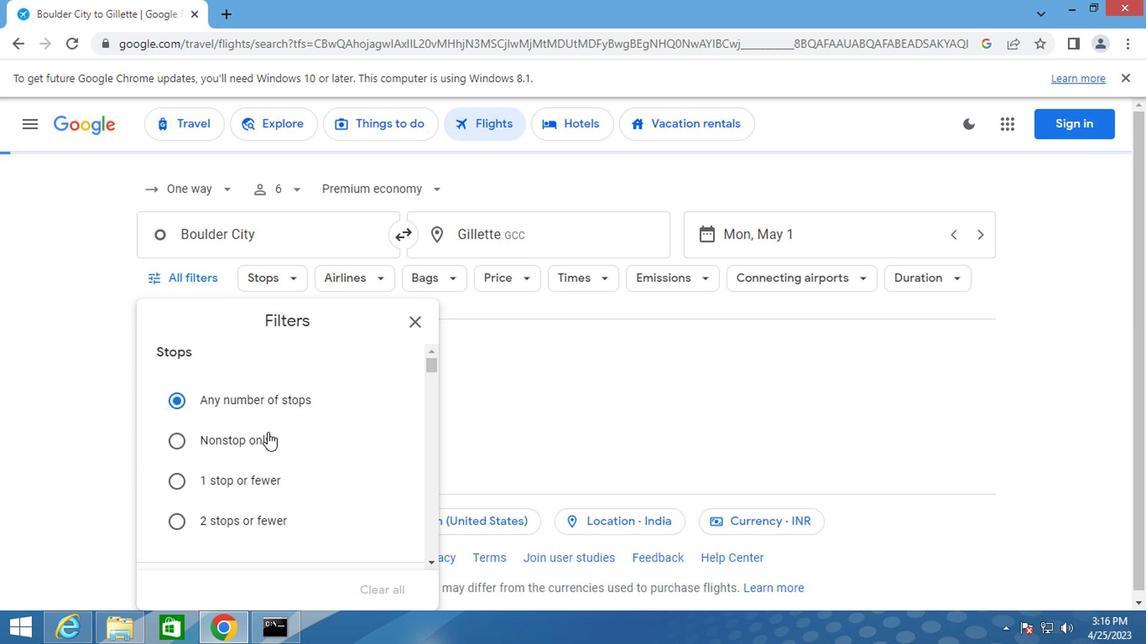 
Action: Mouse scrolled (324, 439) with delta (0, 0)
Screenshot: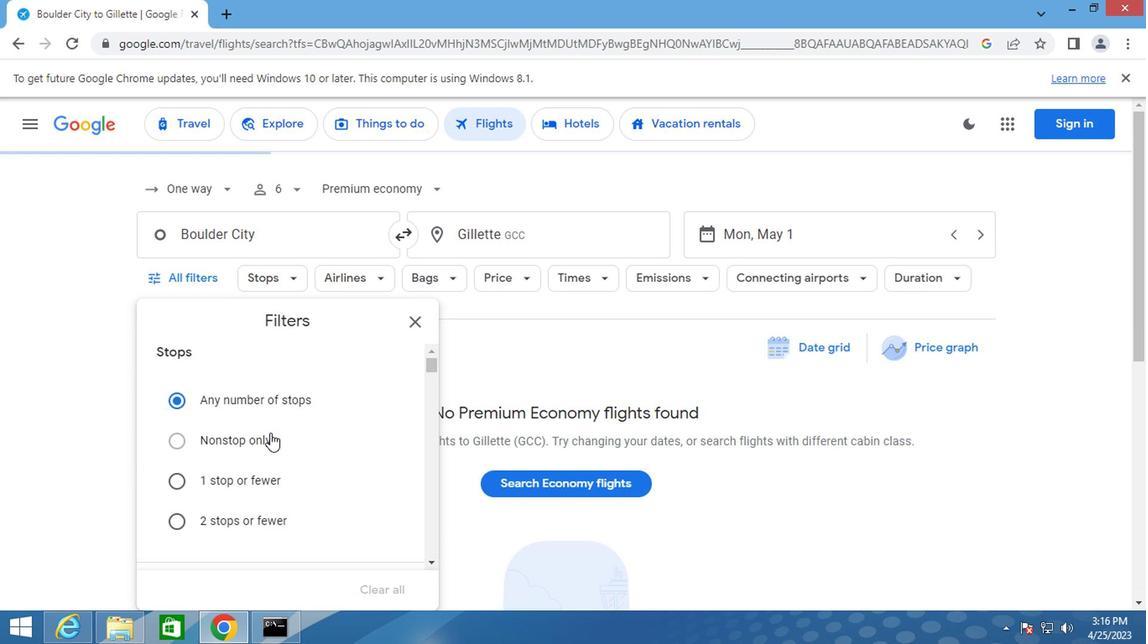 
Action: Mouse scrolled (324, 439) with delta (0, 0)
Screenshot: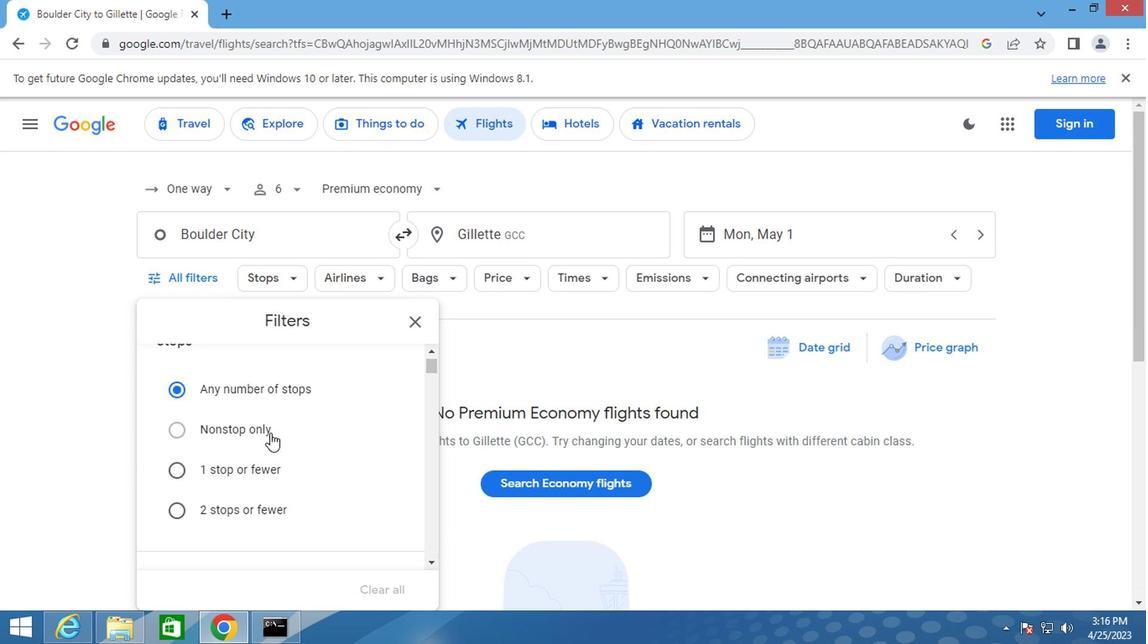 
Action: Mouse scrolled (324, 439) with delta (0, 0)
Screenshot: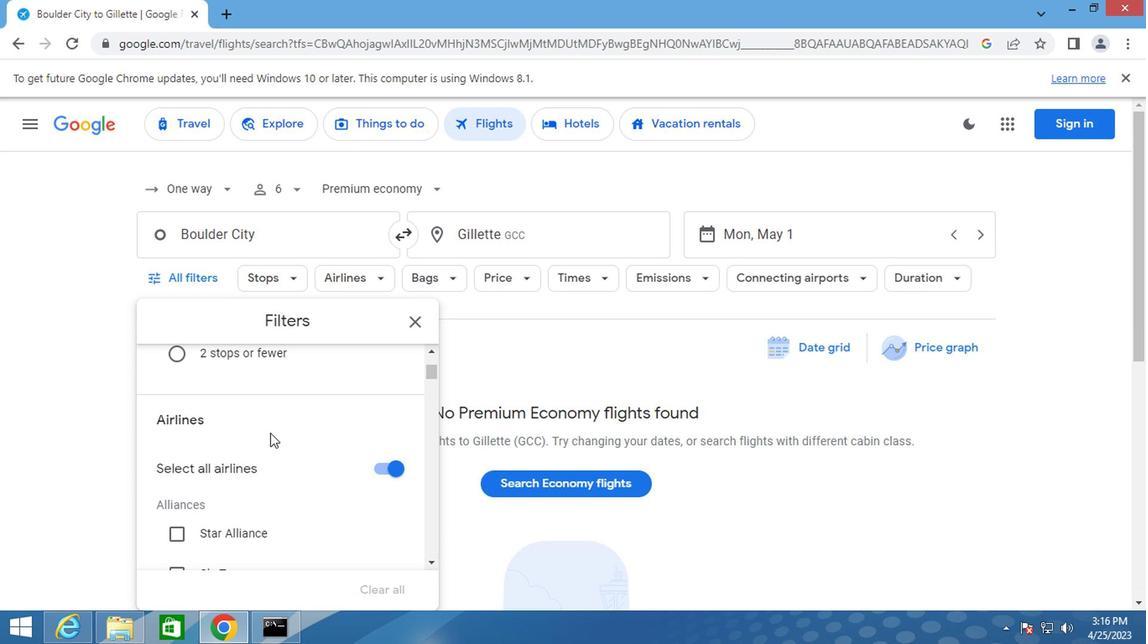 
Action: Mouse scrolled (324, 439) with delta (0, 0)
Screenshot: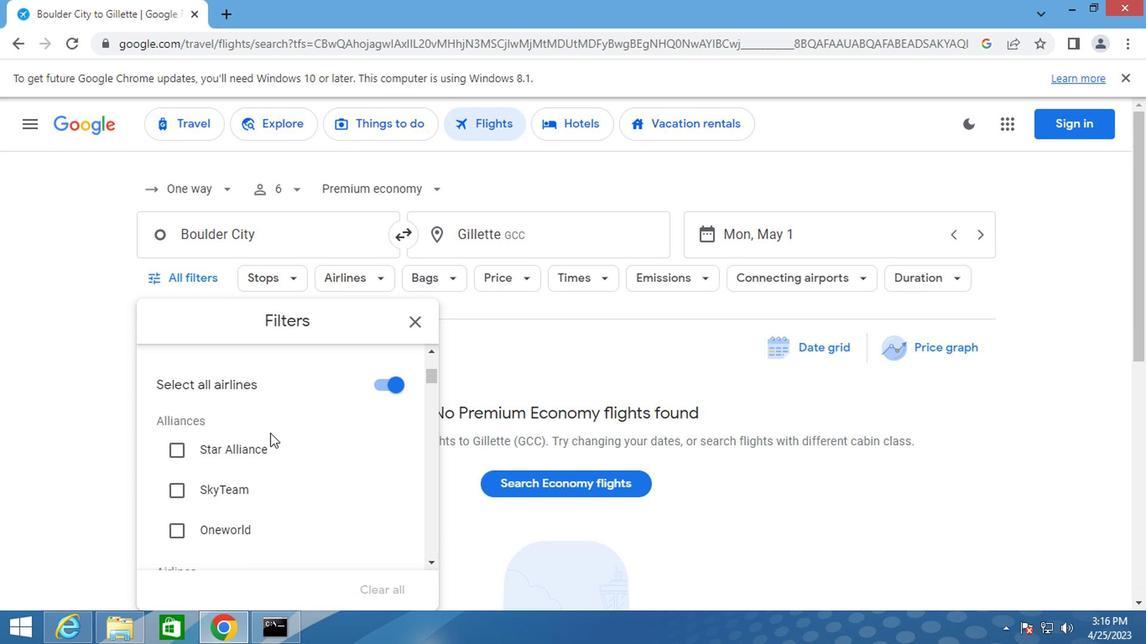 
Action: Mouse scrolled (324, 439) with delta (0, 0)
Screenshot: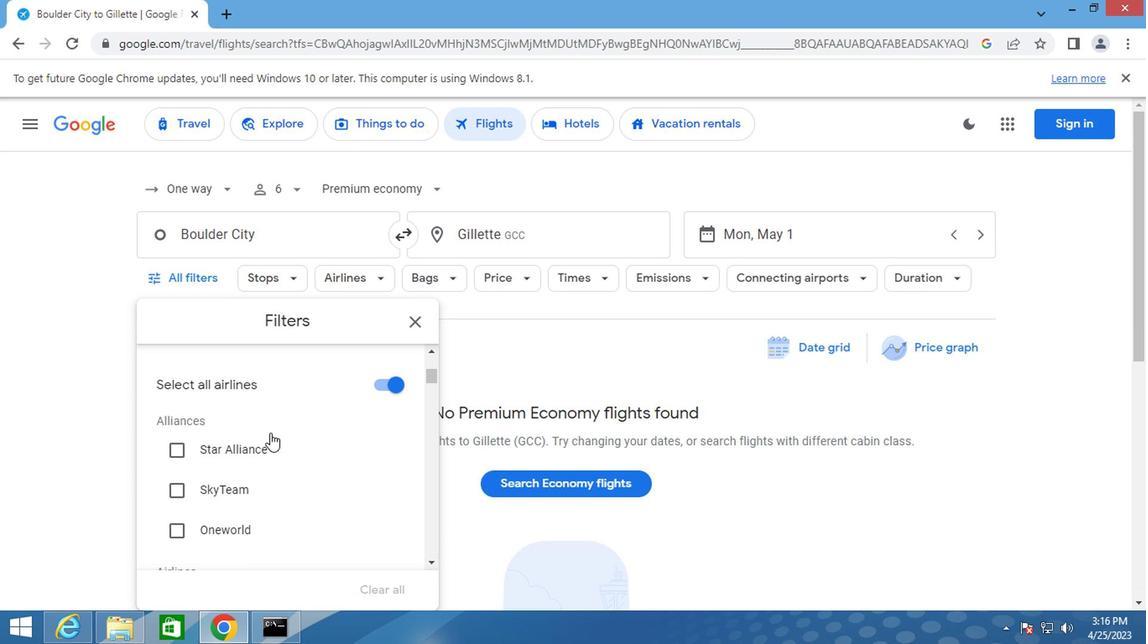 
Action: Mouse scrolled (324, 439) with delta (0, 0)
Screenshot: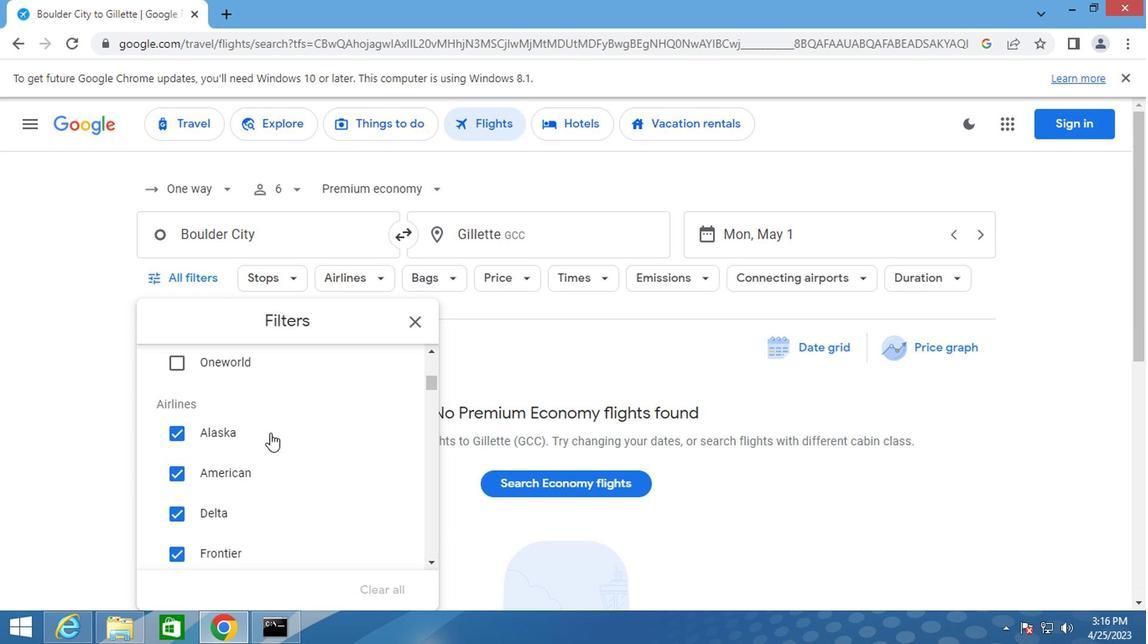 
Action: Mouse moved to (256, 527)
Screenshot: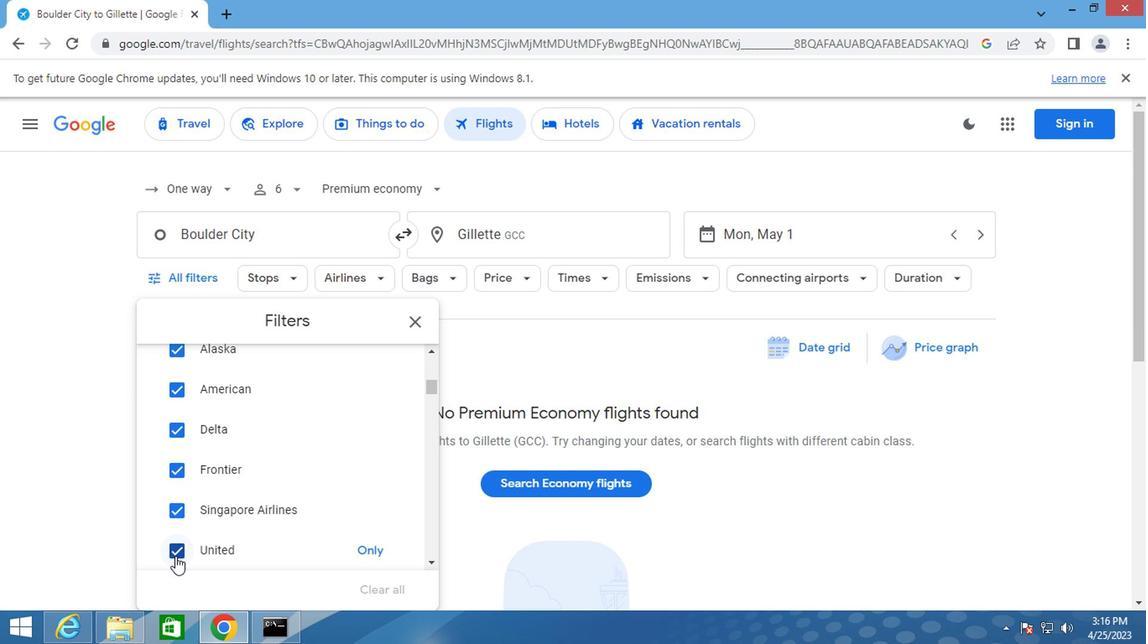 
Action: Mouse pressed left at (256, 527)
Screenshot: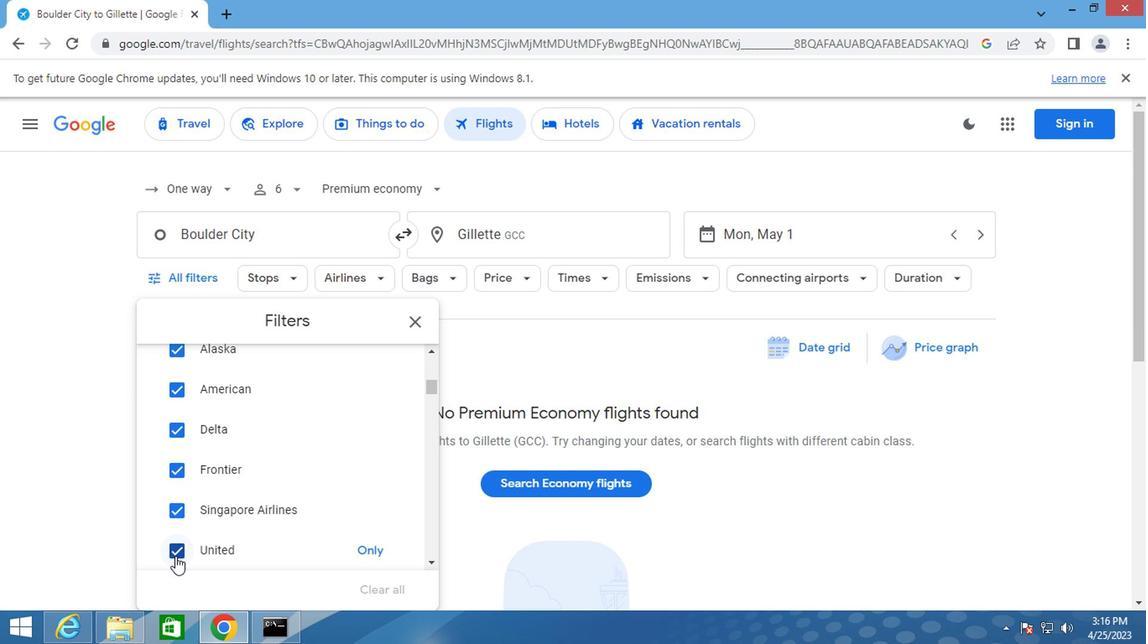 
Action: Mouse moved to (278, 513)
Screenshot: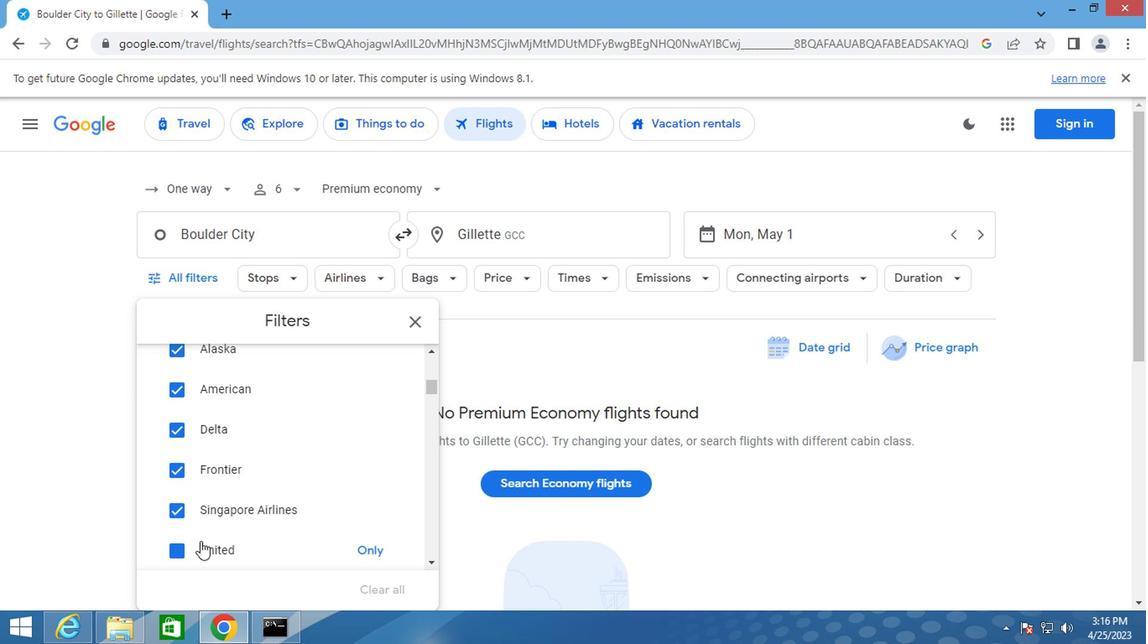 
Action: Mouse scrolled (278, 513) with delta (0, 0)
Screenshot: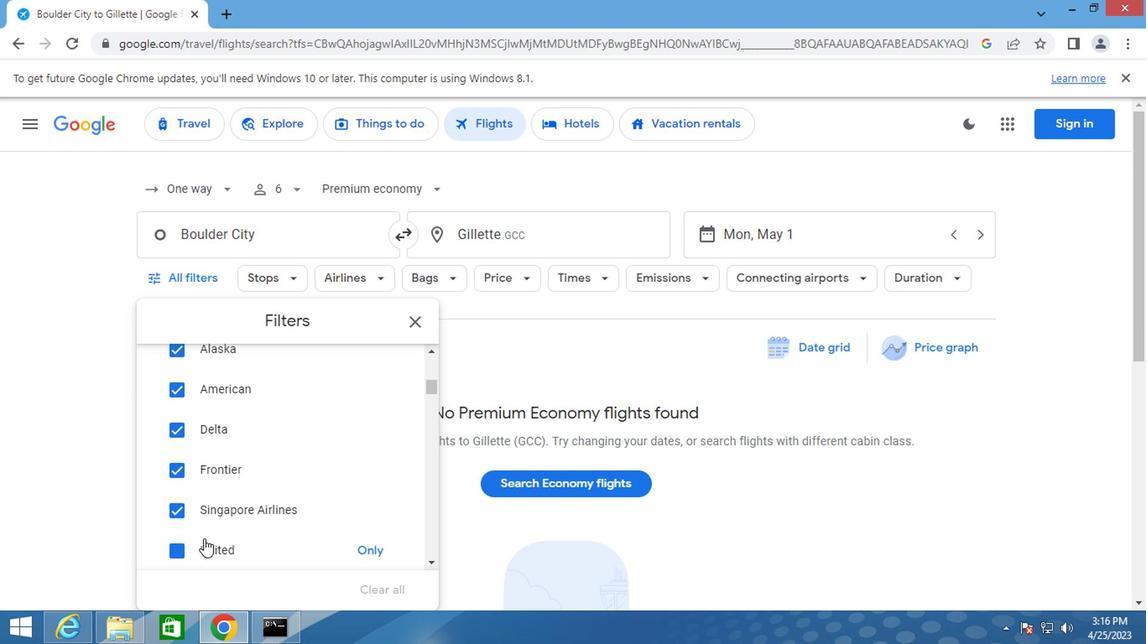 
Action: Mouse moved to (280, 513)
Screenshot: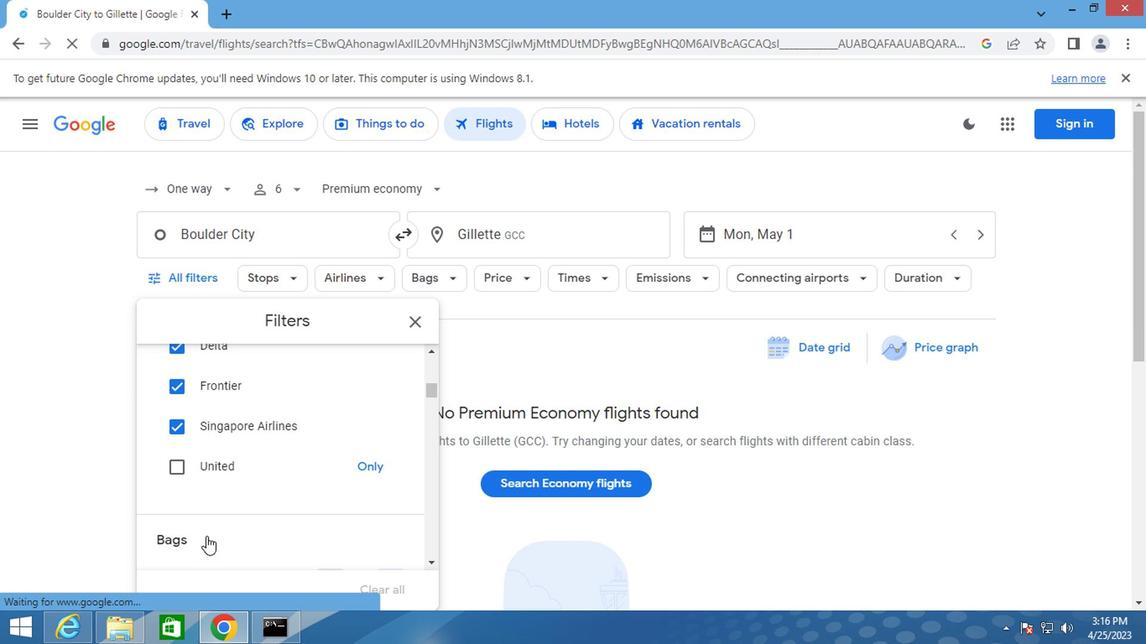 
Action: Mouse scrolled (280, 513) with delta (0, 0)
Screenshot: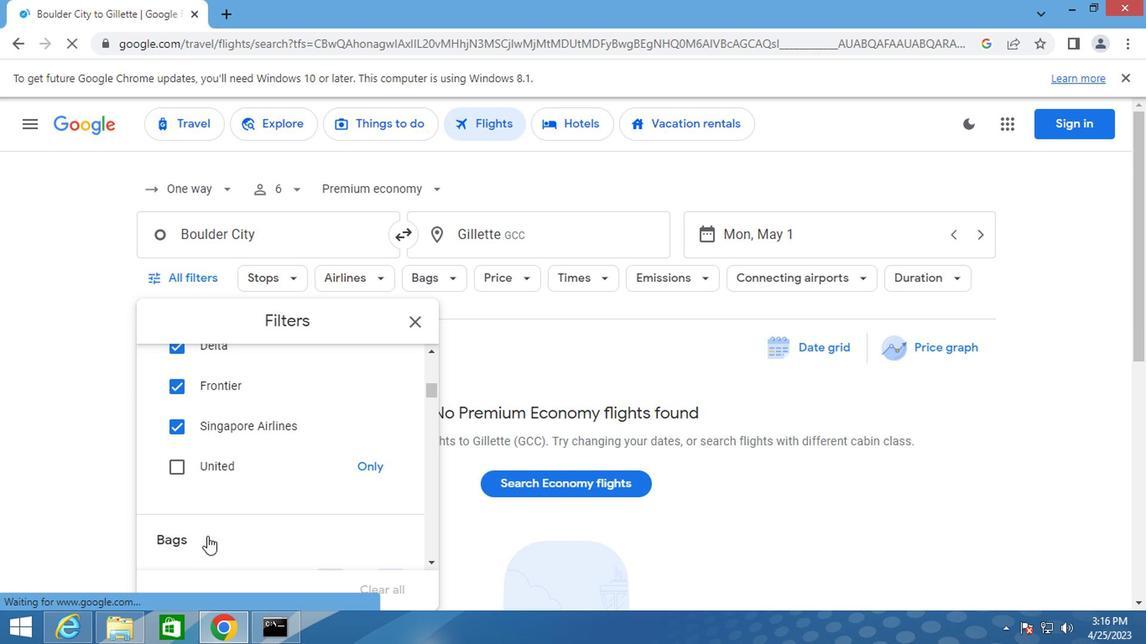 
Action: Mouse scrolled (280, 513) with delta (0, 0)
Screenshot: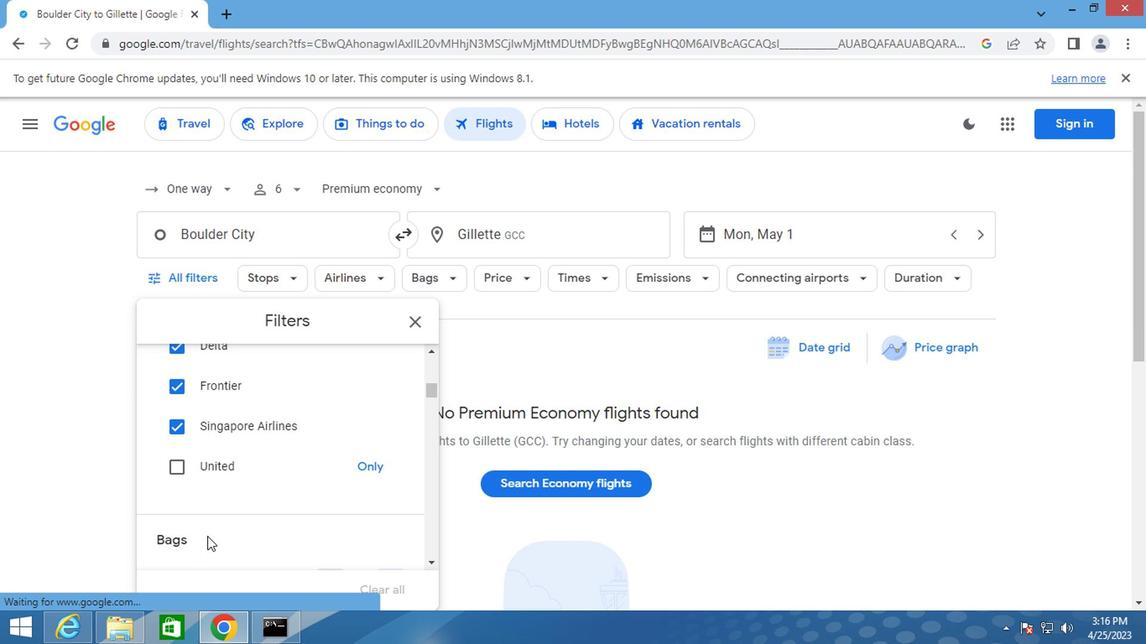 
Action: Mouse moved to (411, 454)
Screenshot: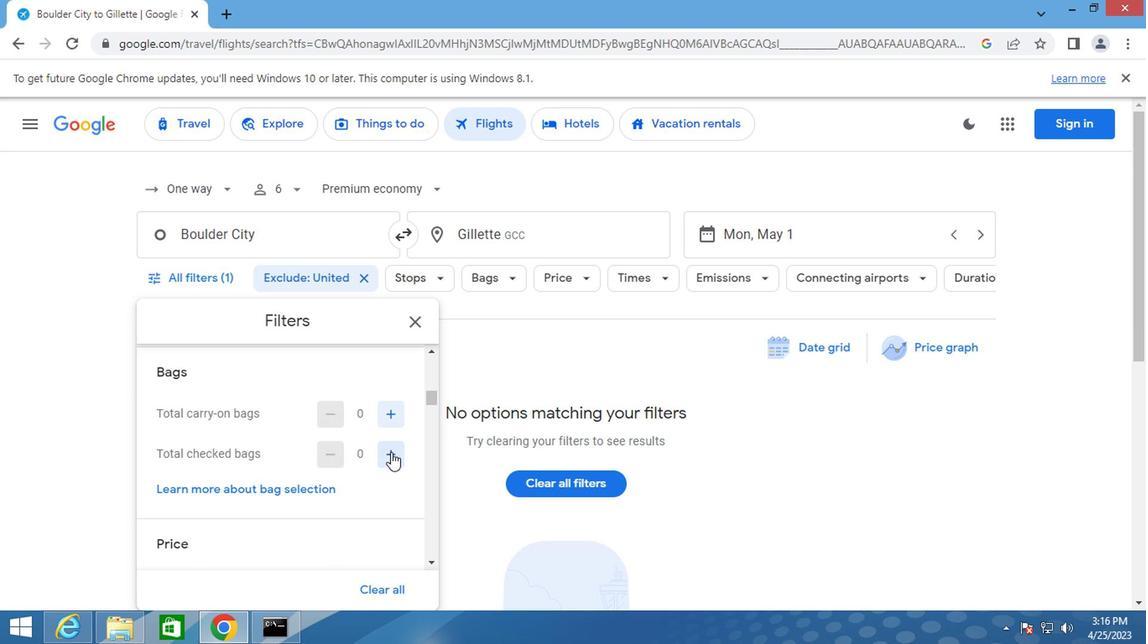 
Action: Mouse pressed left at (411, 454)
Screenshot: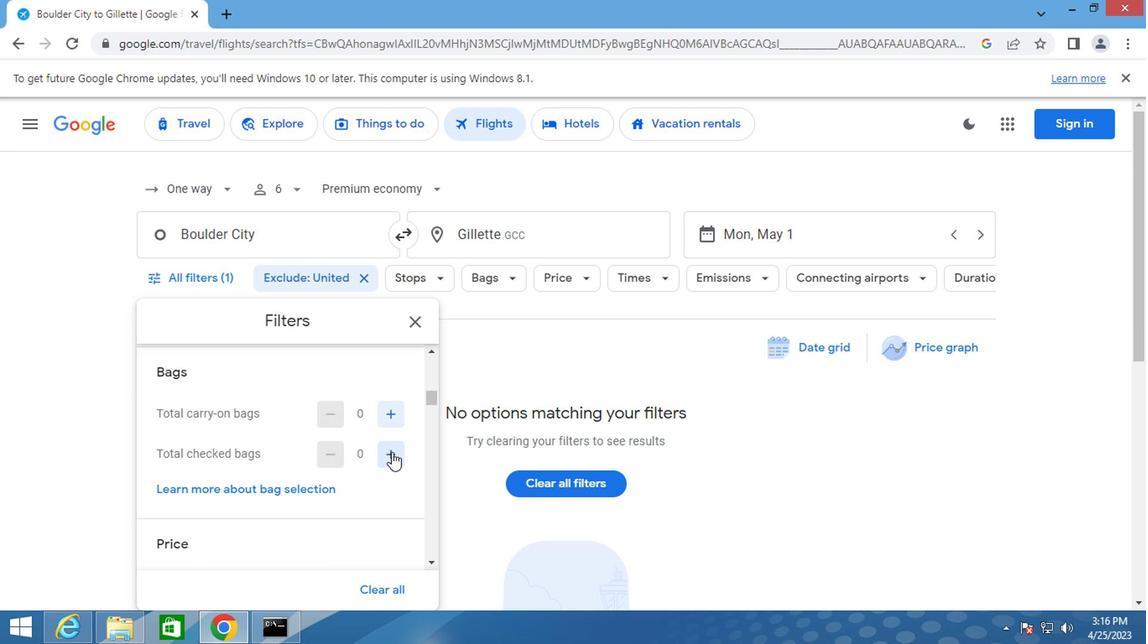 
Action: Mouse pressed left at (411, 454)
Screenshot: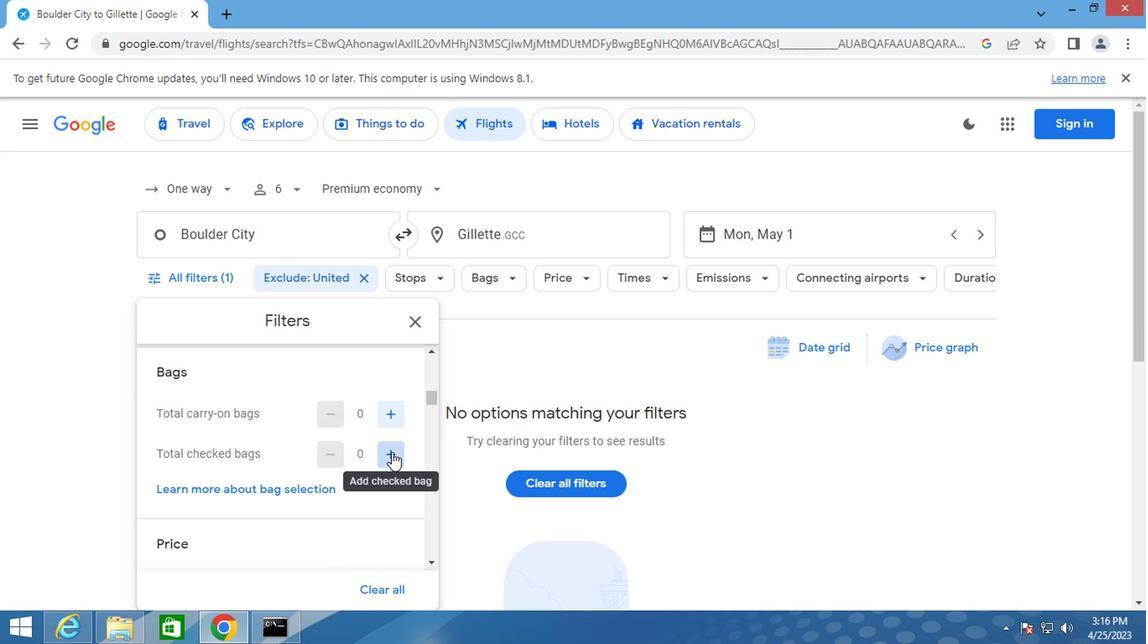 
Action: Mouse moved to (411, 454)
Screenshot: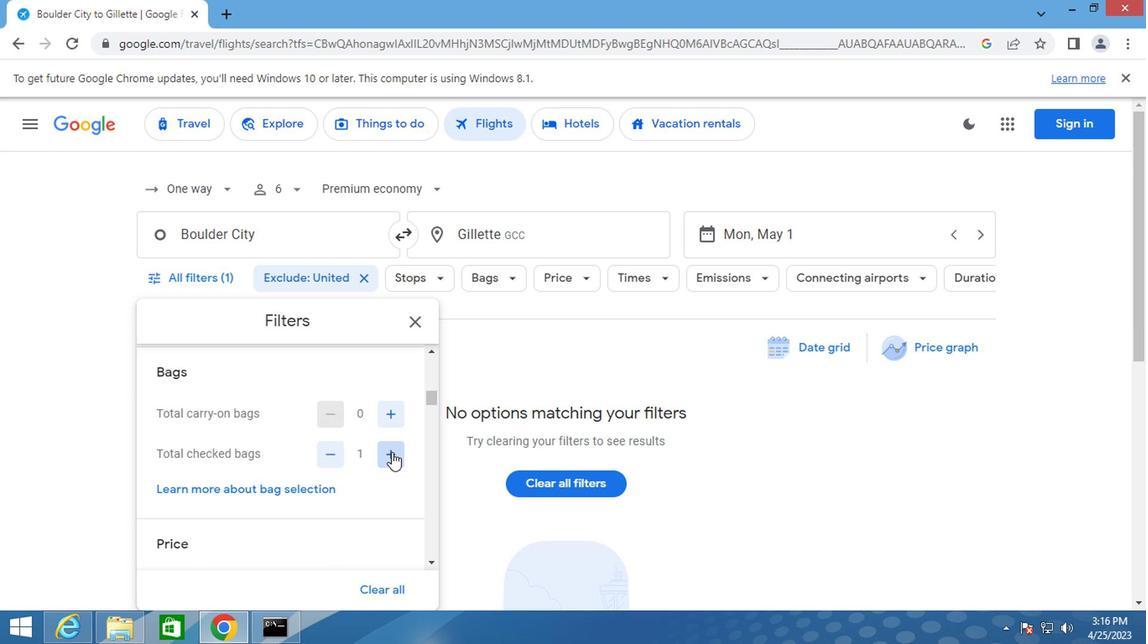 
Action: Mouse pressed left at (411, 454)
Screenshot: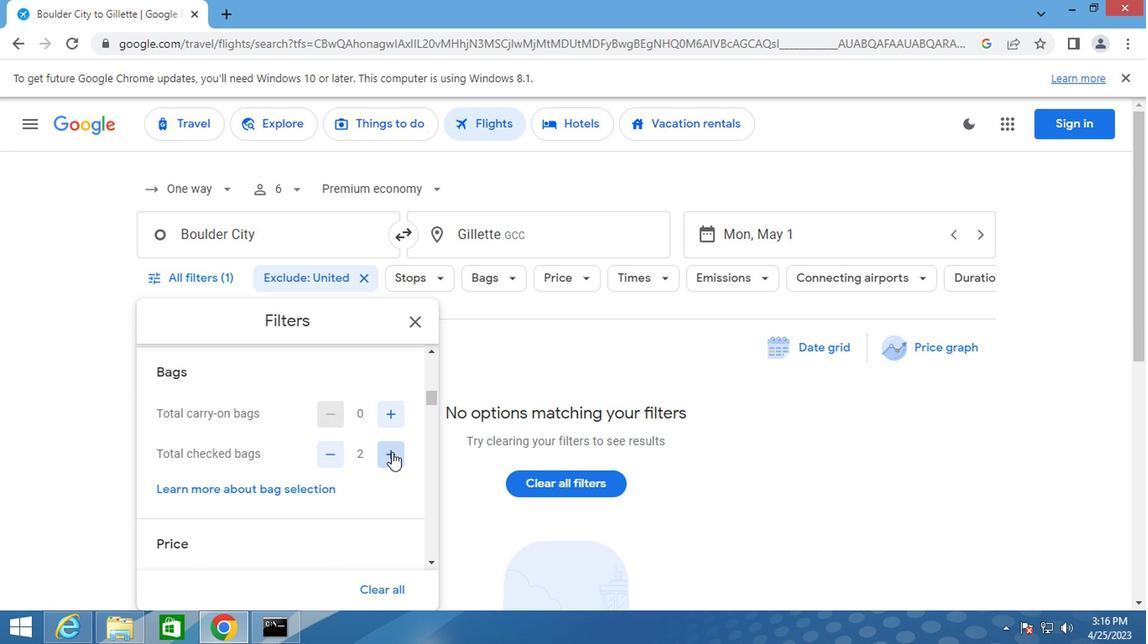 
Action: Mouse pressed left at (411, 454)
Screenshot: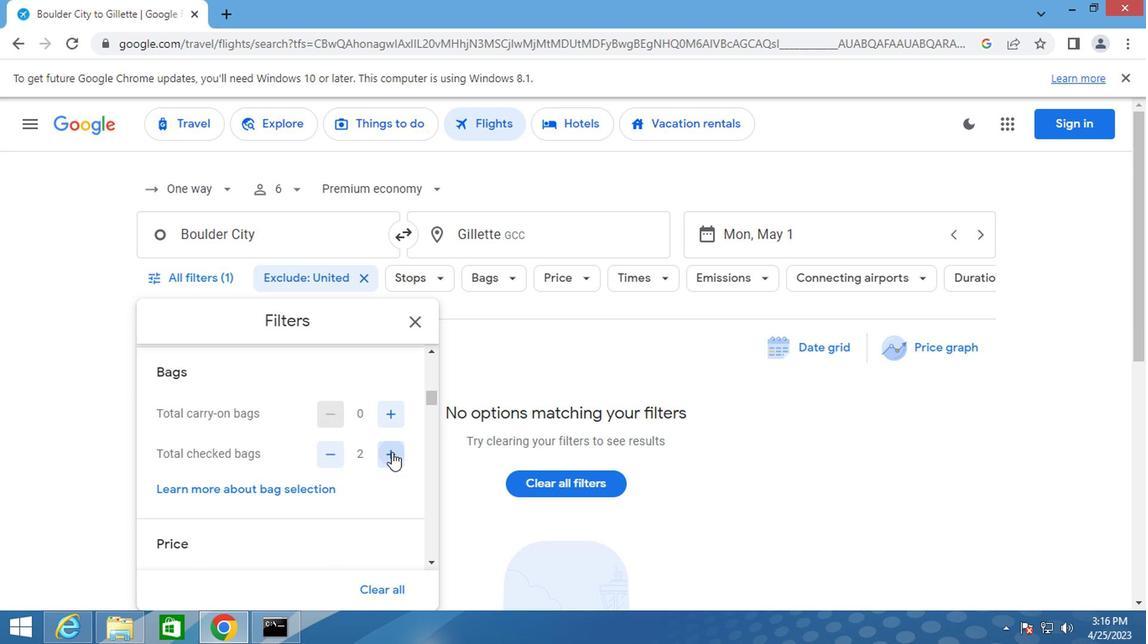 
Action: Mouse pressed left at (411, 454)
Screenshot: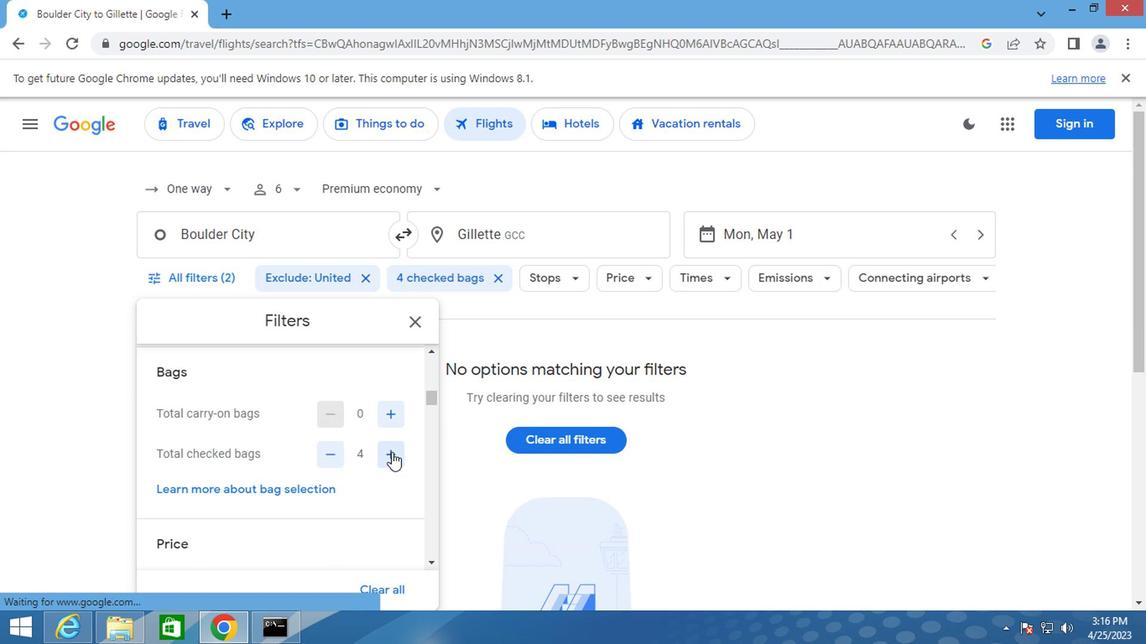 
Action: Mouse pressed left at (411, 454)
Screenshot: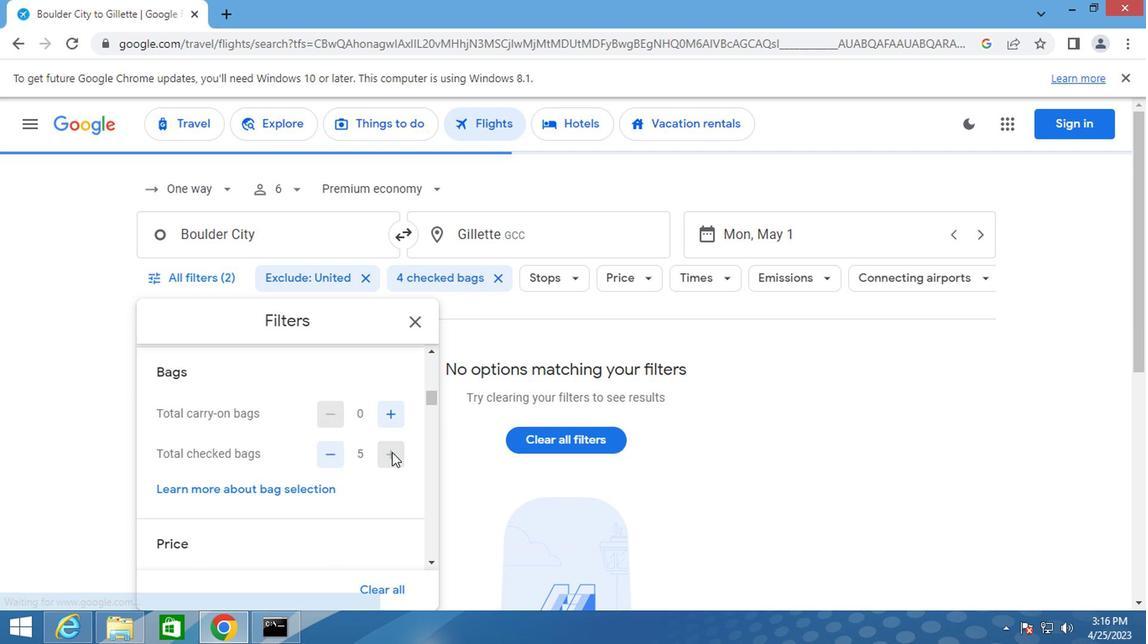 
Action: Mouse moved to (365, 458)
Screenshot: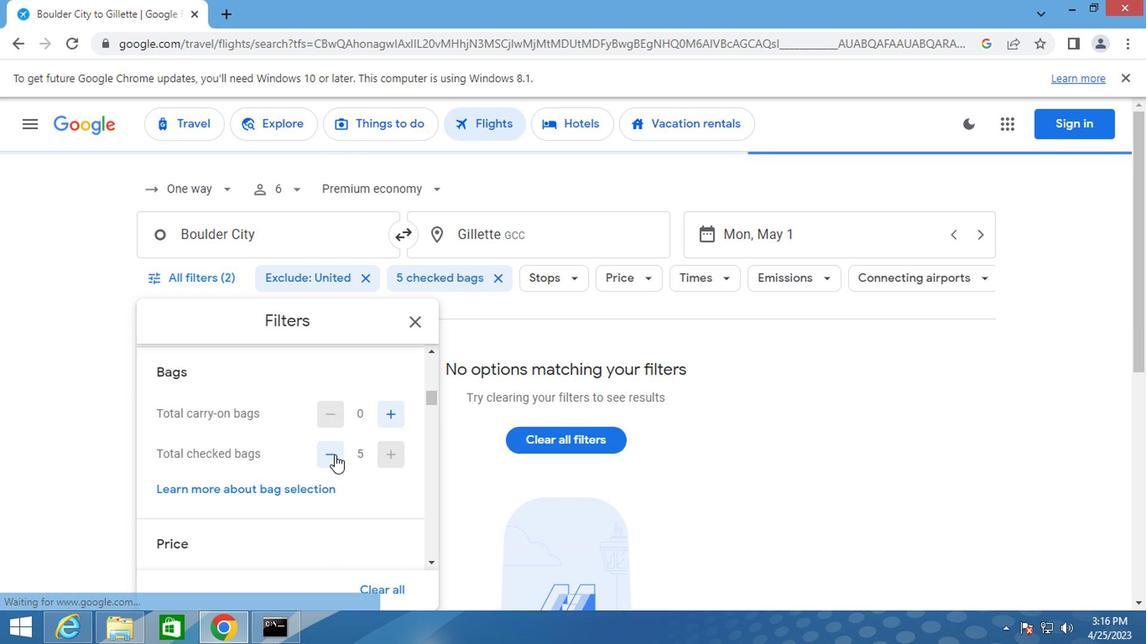 
Action: Mouse scrolled (365, 457) with delta (0, 0)
Screenshot: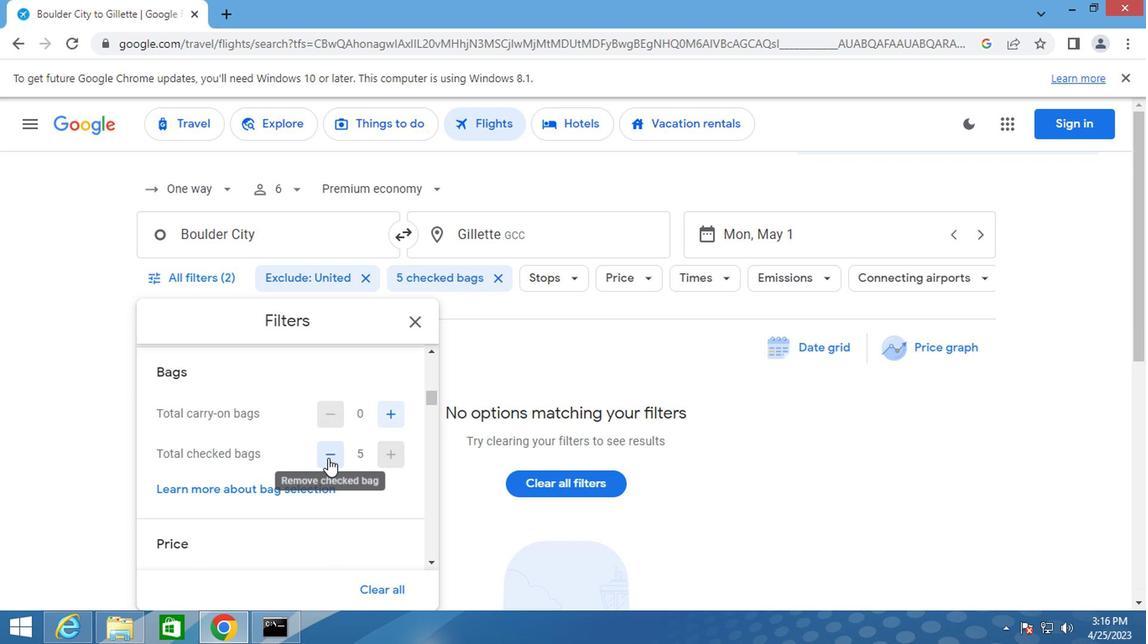 
Action: Mouse moved to (408, 514)
Screenshot: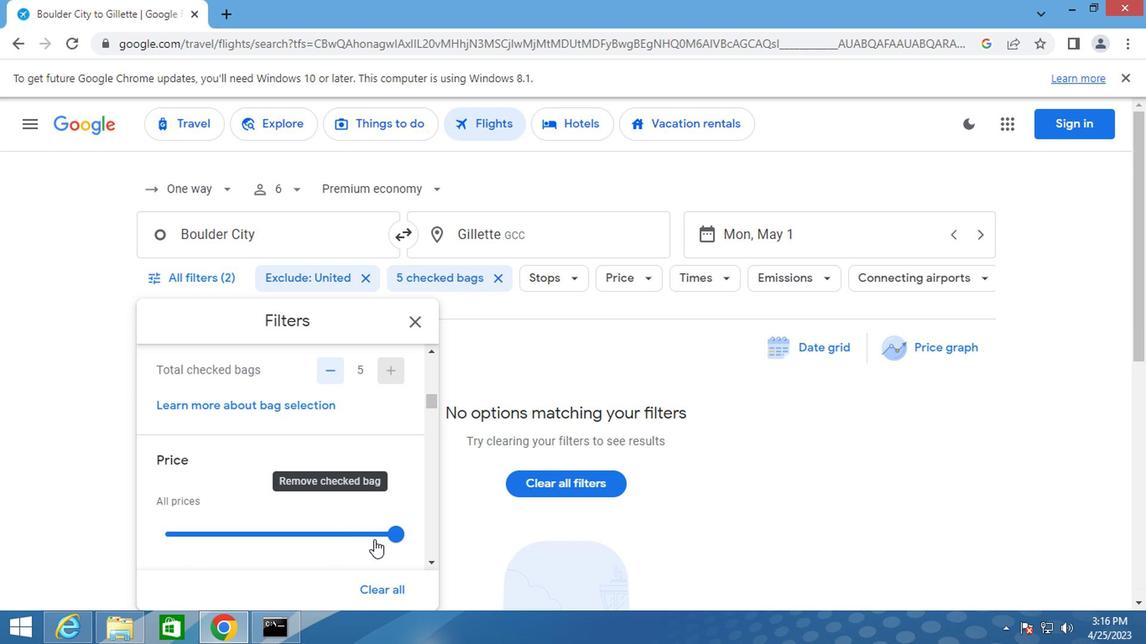 
Action: Mouse pressed left at (408, 514)
Screenshot: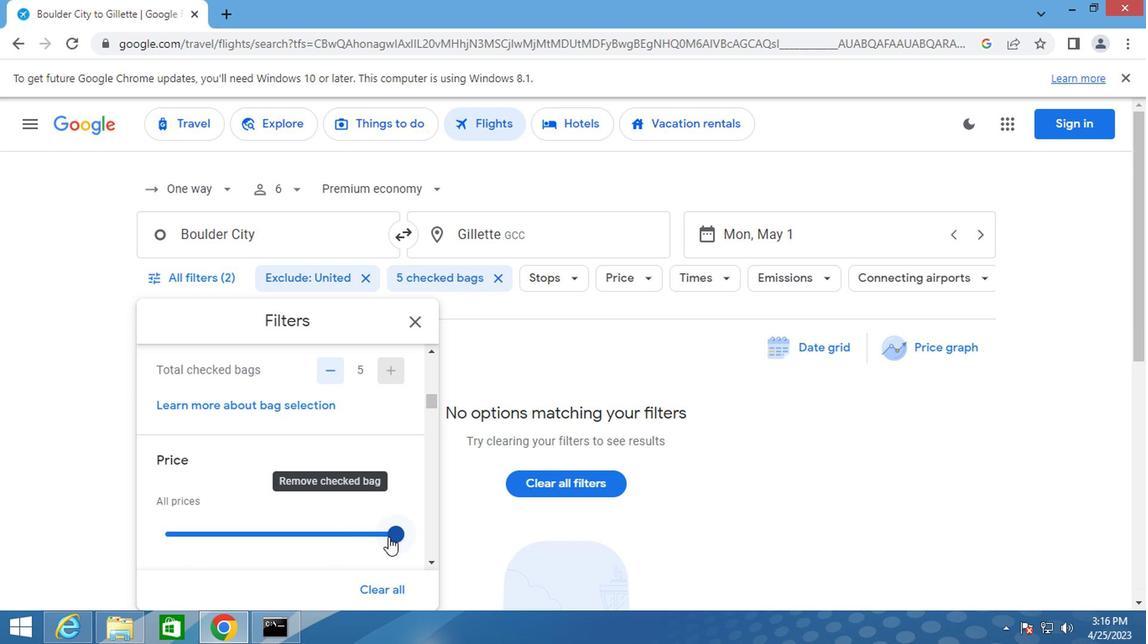 
Action: Mouse moved to (350, 470)
Screenshot: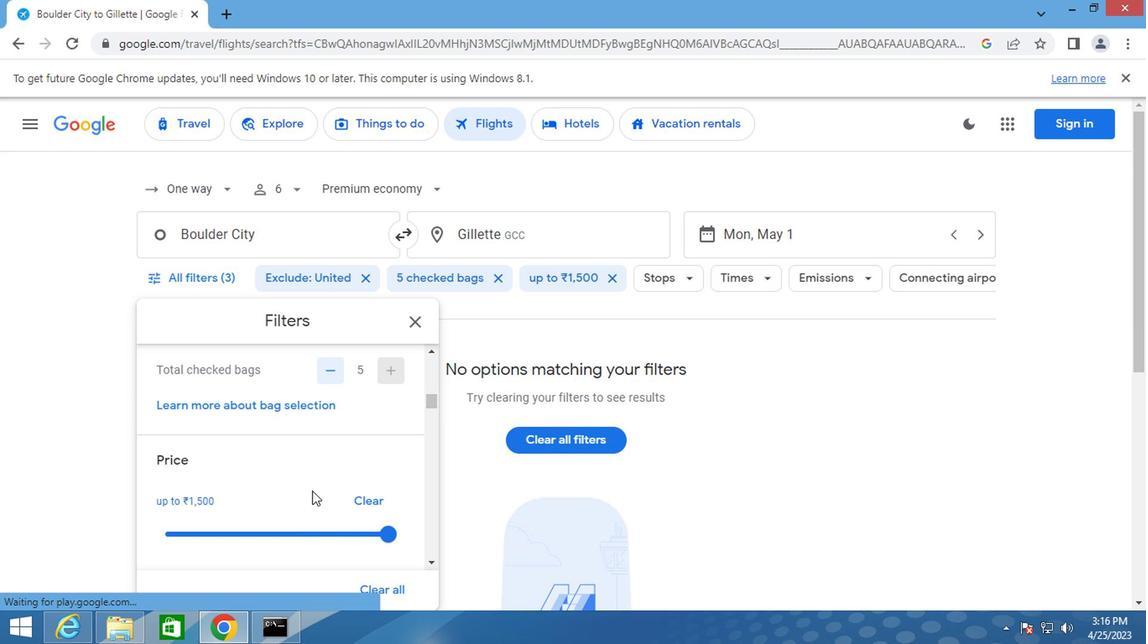 
Action: Mouse scrolled (350, 469) with delta (0, 0)
Screenshot: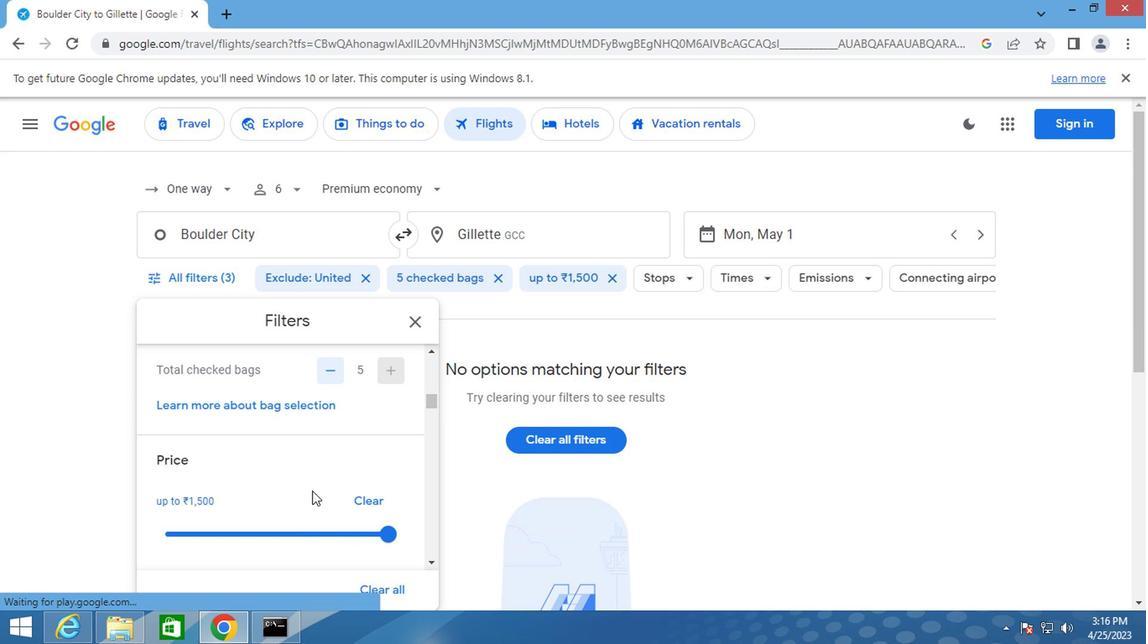 
Action: Mouse moved to (268, 479)
Screenshot: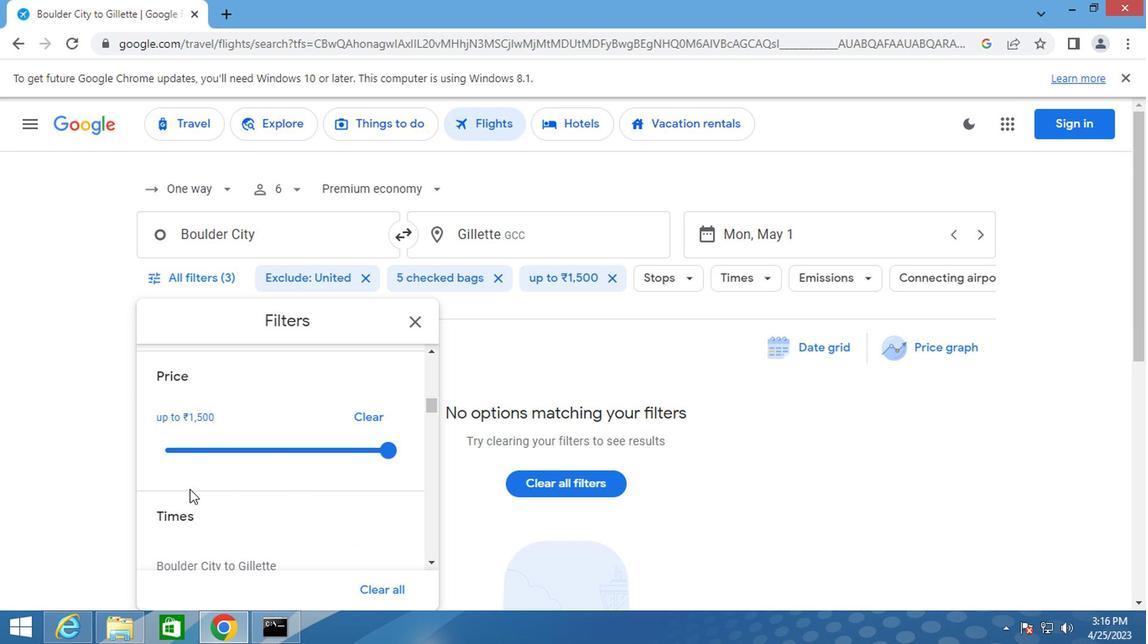 
Action: Mouse scrolled (268, 478) with delta (0, 0)
Screenshot: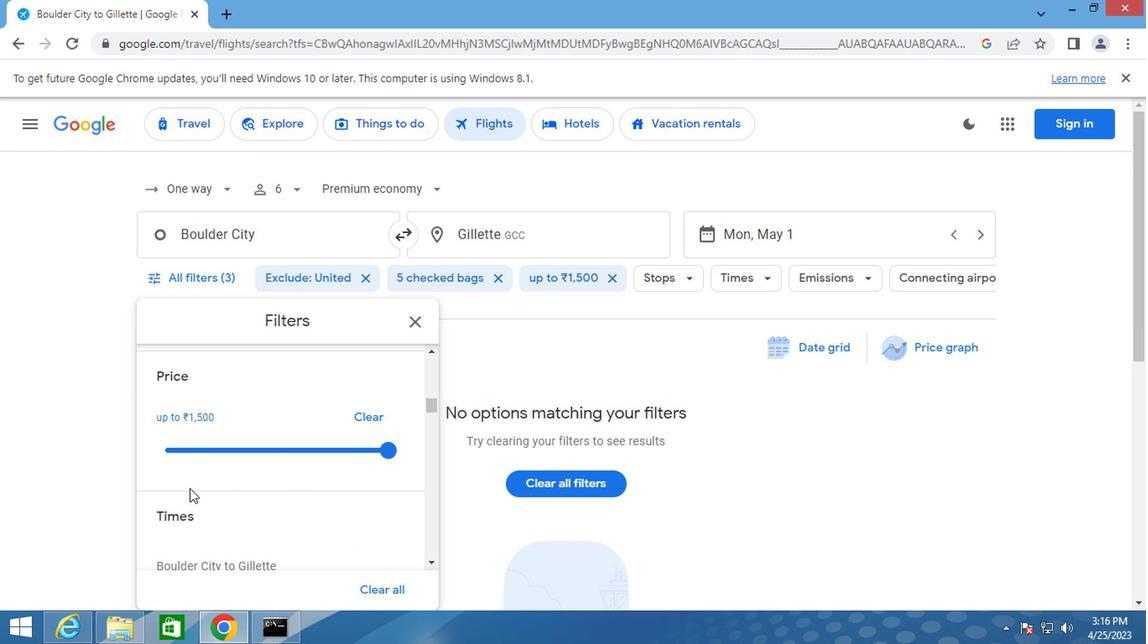 
Action: Mouse scrolled (268, 478) with delta (0, 0)
Screenshot: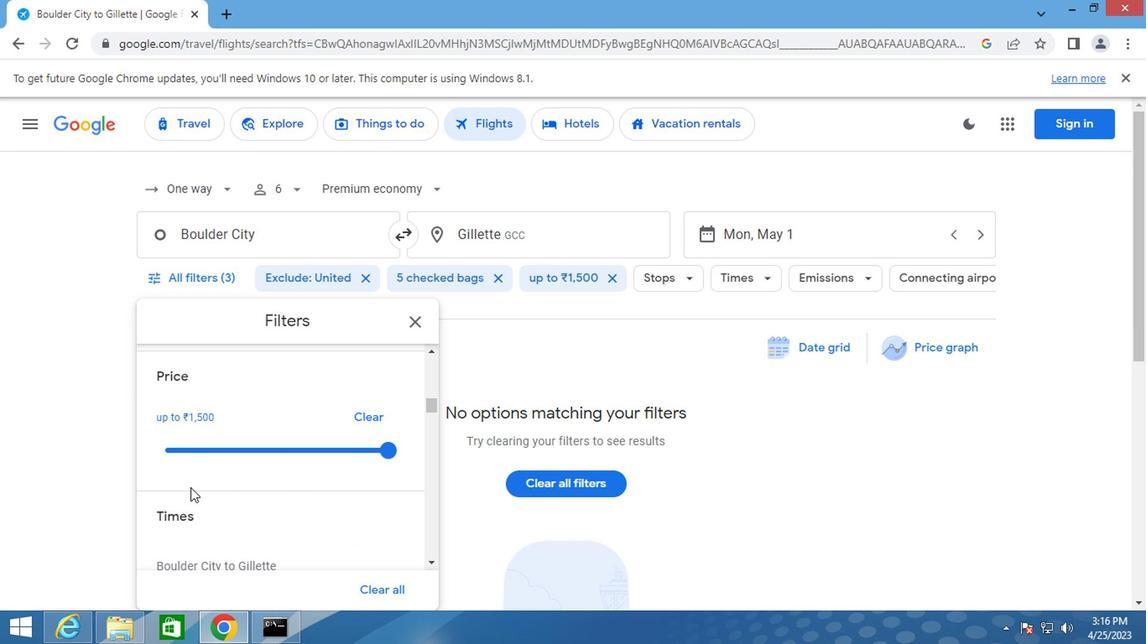 
Action: Mouse moved to (242, 466)
Screenshot: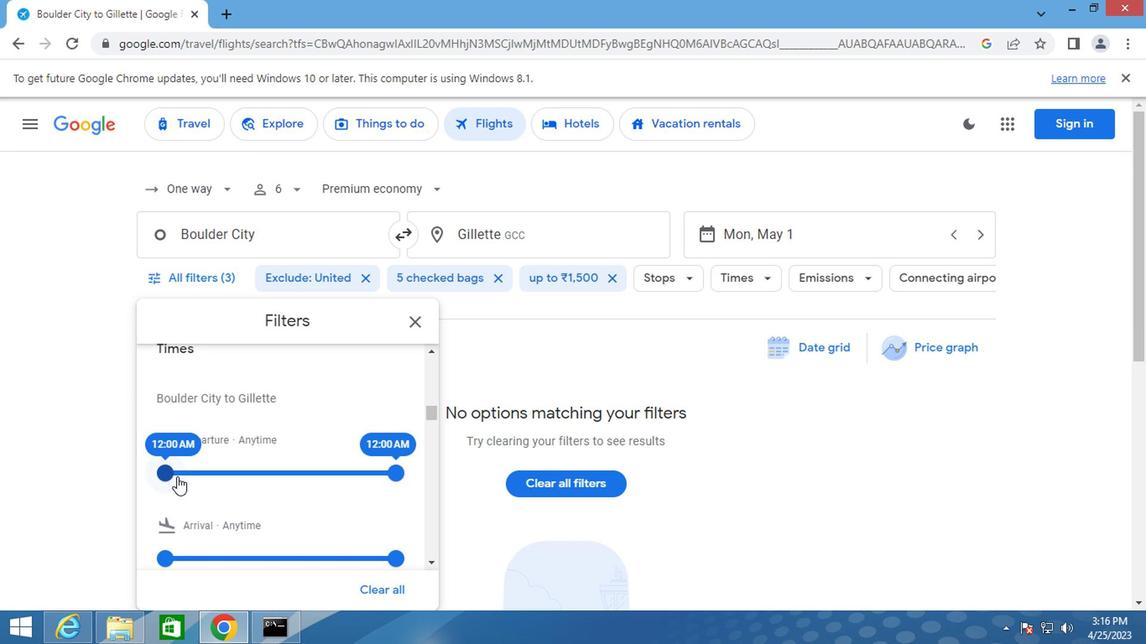 
Action: Mouse pressed left at (242, 466)
Screenshot: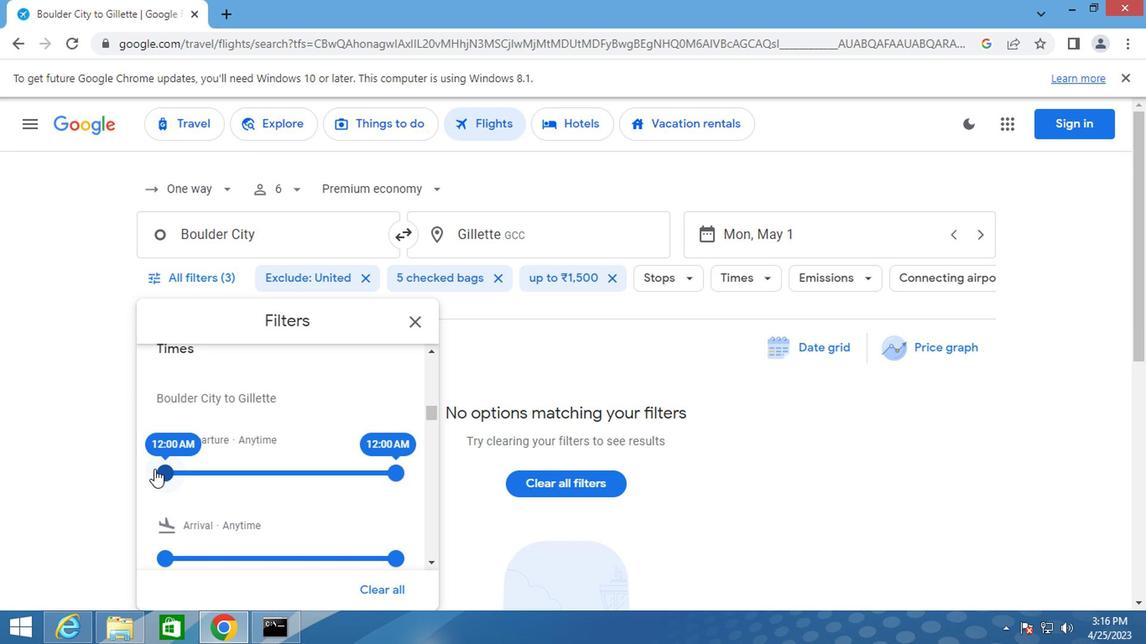 
Action: Mouse moved to (421, 361)
Screenshot: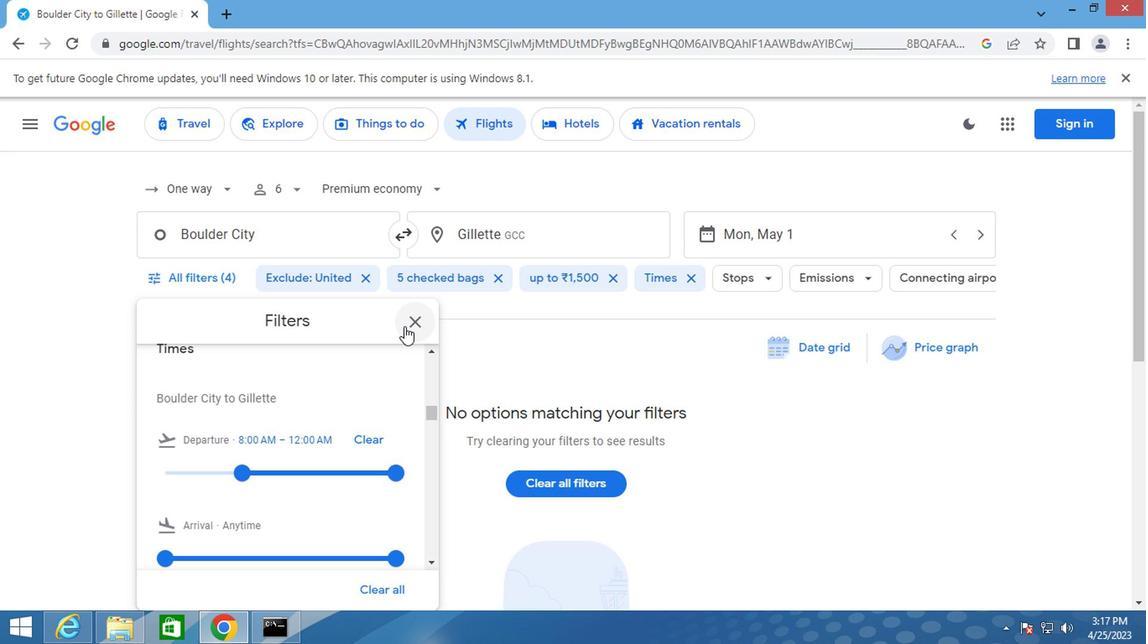 
Action: Mouse pressed left at (421, 361)
Screenshot: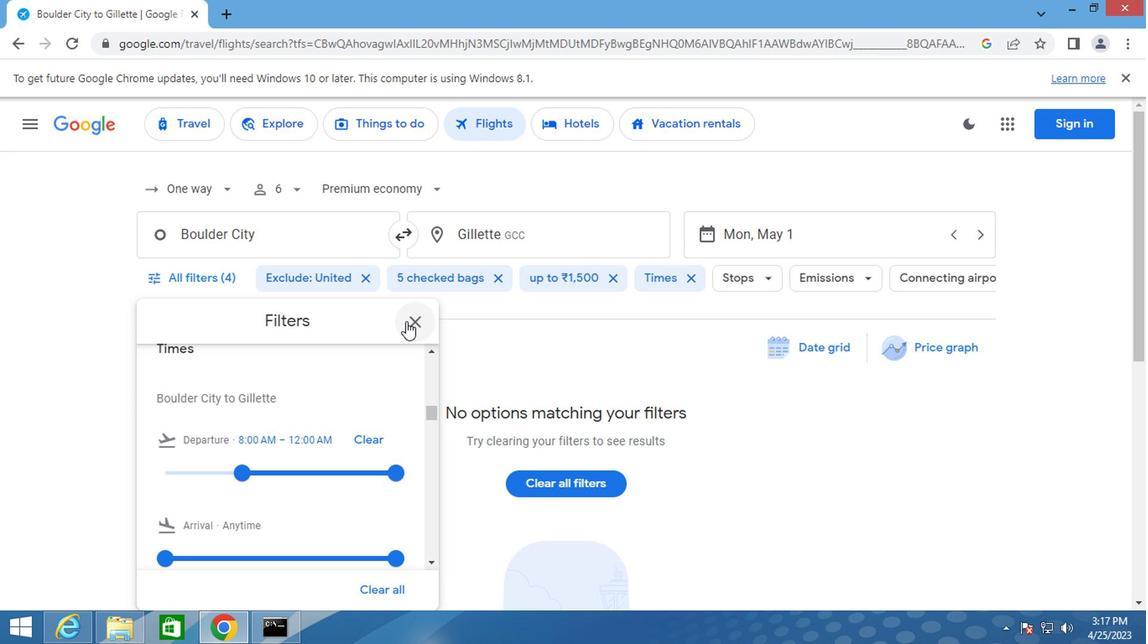 
Action: Key pressed <Key.f8>
Screenshot: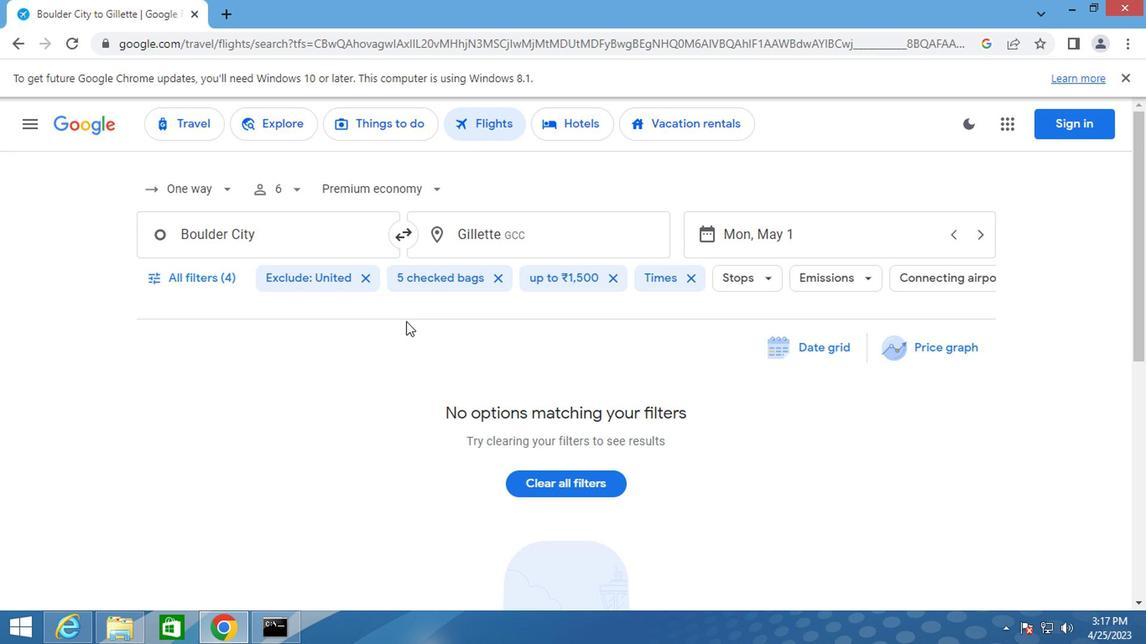 
